 Task: Create a due date automation trigger when advanced on, 2 working days before a card is due add dates not starting tomorrow at 11:00 AM.
Action: Mouse moved to (1248, 96)
Screenshot: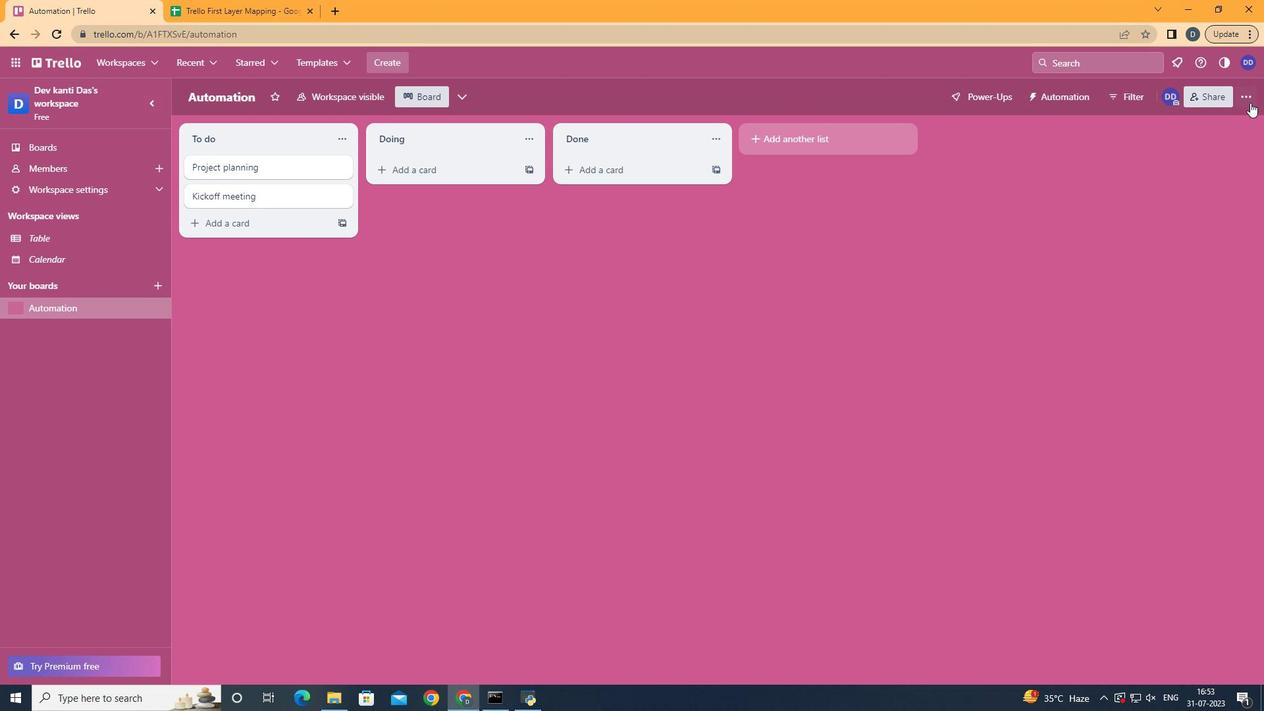 
Action: Mouse pressed left at (1248, 96)
Screenshot: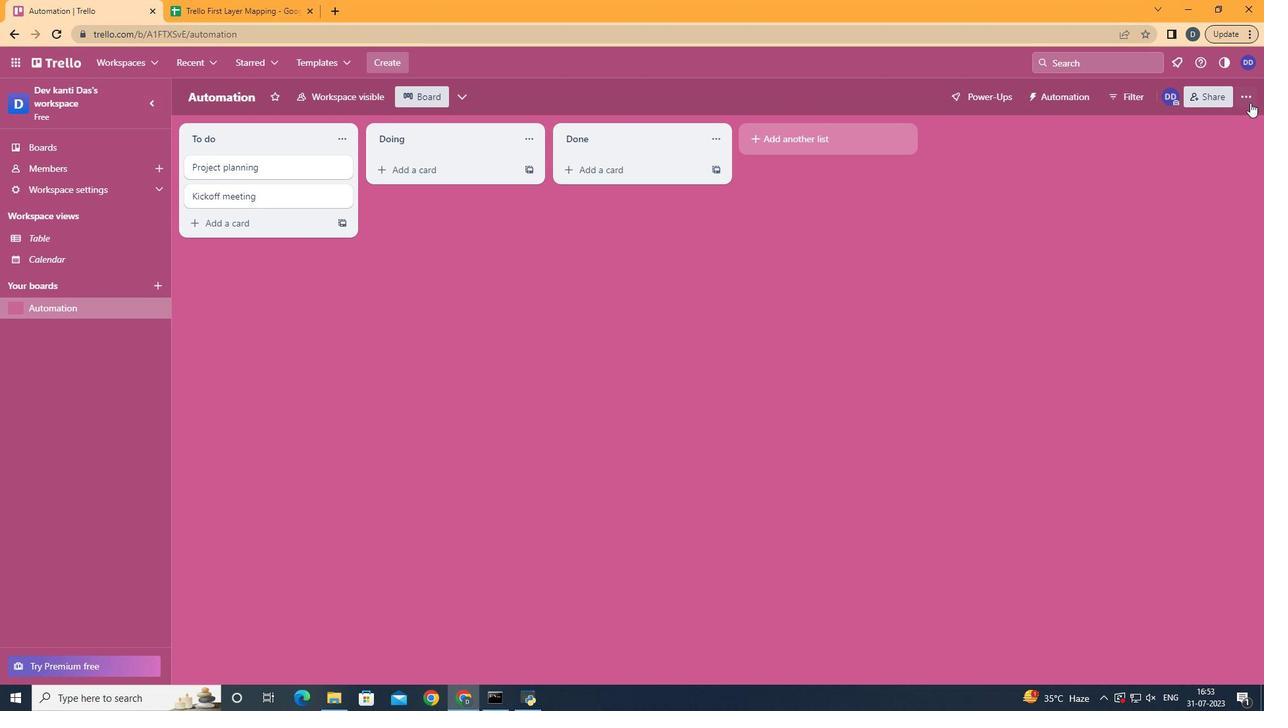 
Action: Mouse moved to (1181, 275)
Screenshot: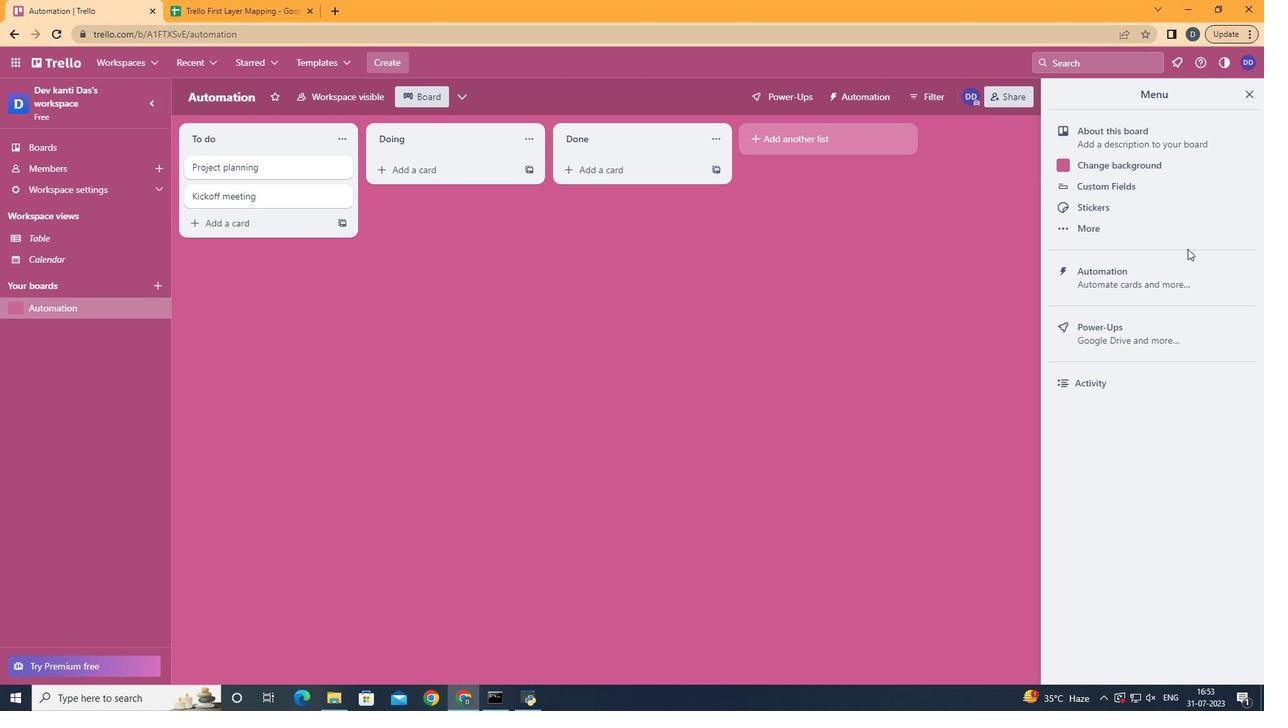 
Action: Mouse pressed left at (1181, 275)
Screenshot: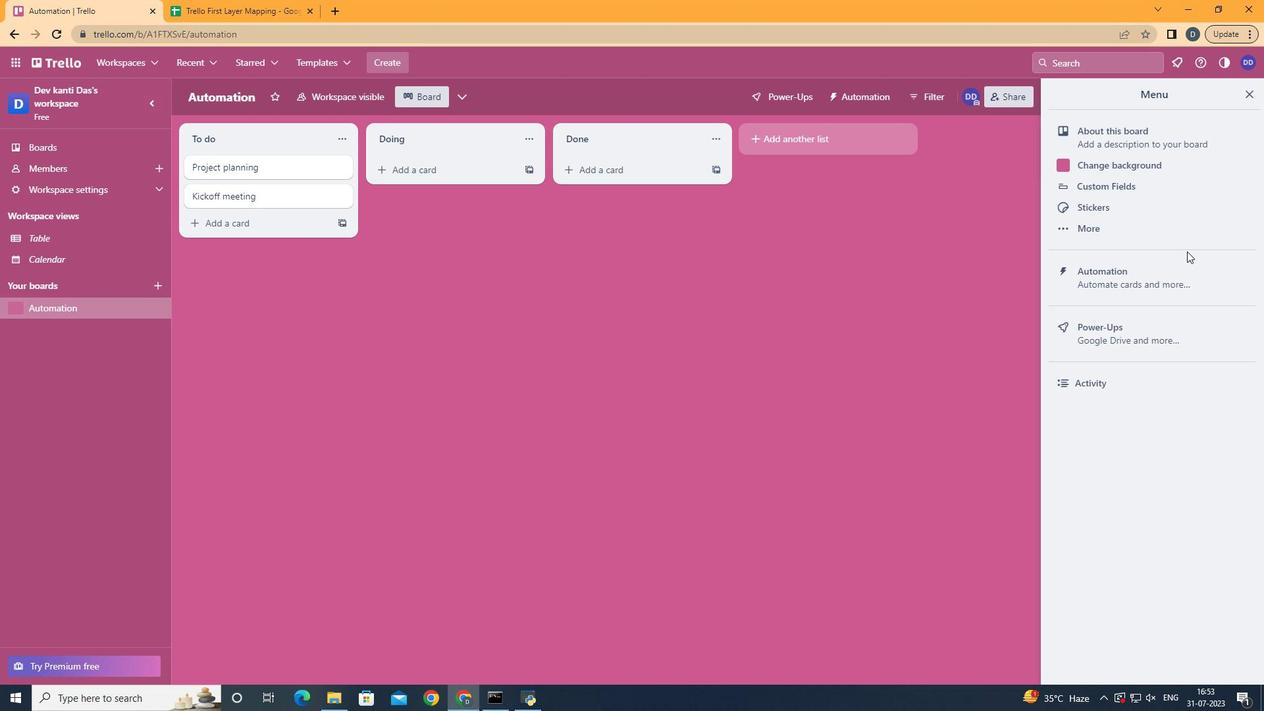 
Action: Mouse moved to (225, 258)
Screenshot: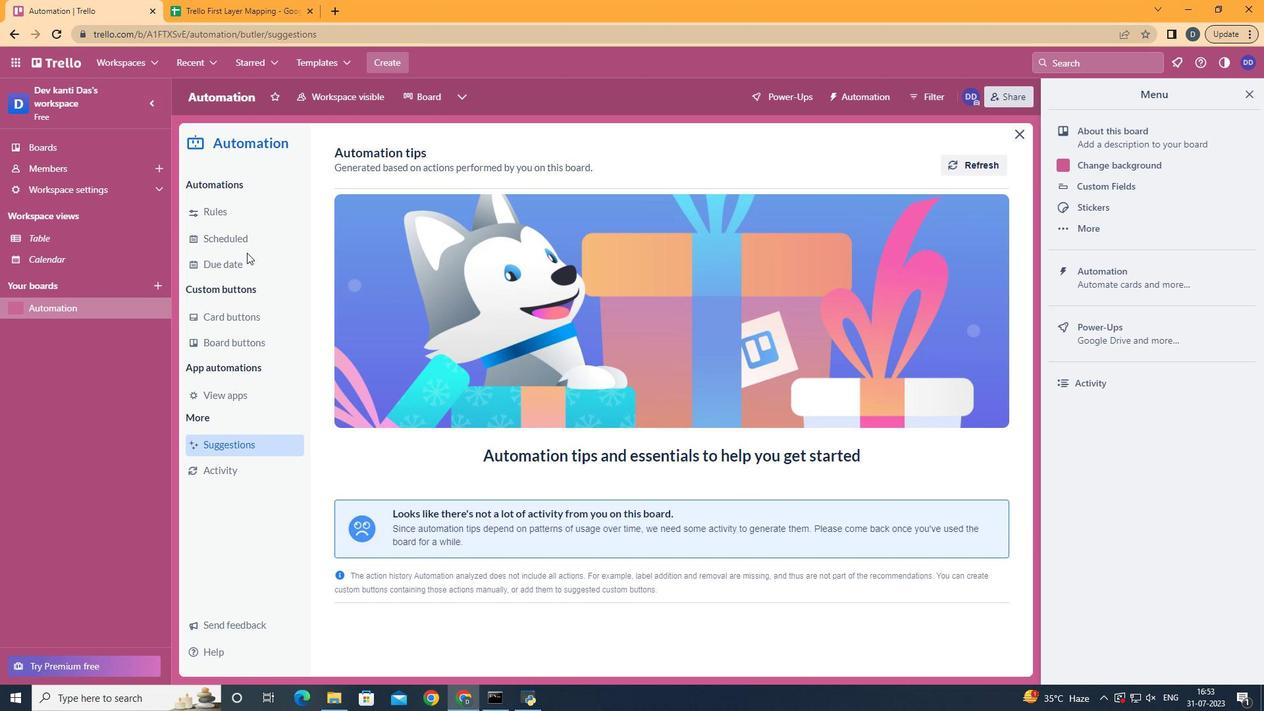 
Action: Mouse pressed left at (225, 258)
Screenshot: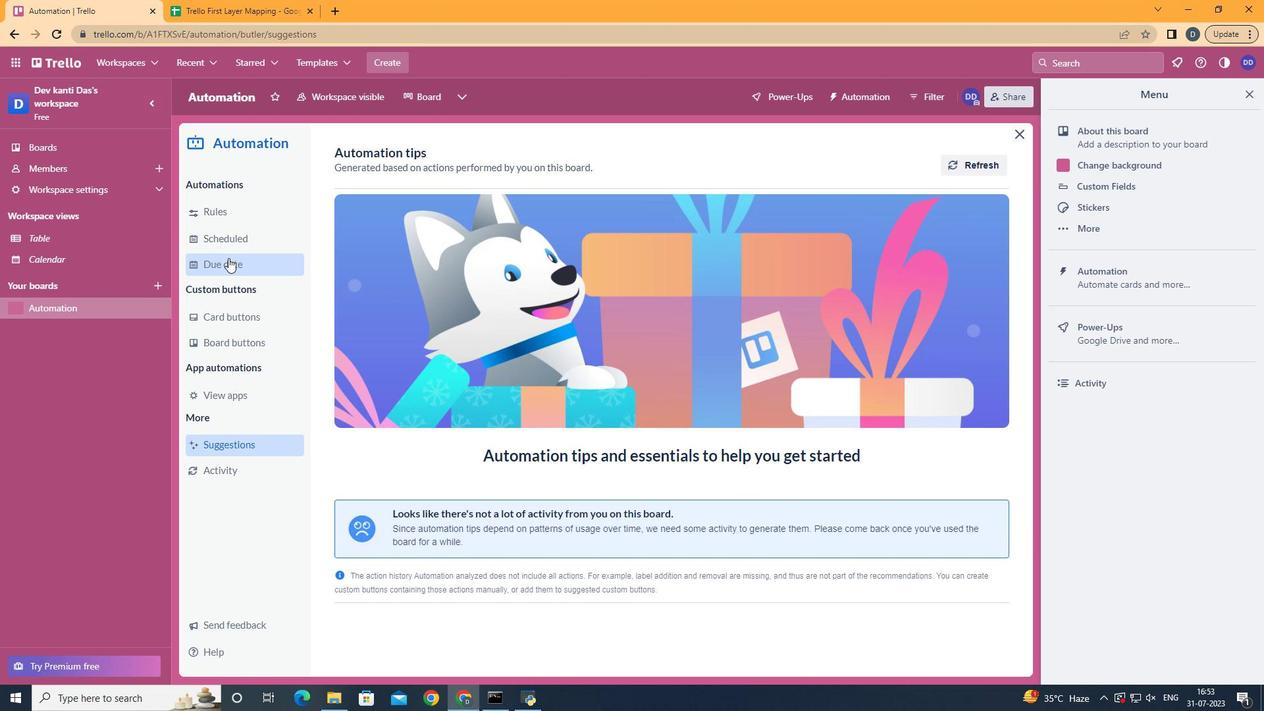
Action: Mouse moved to (935, 149)
Screenshot: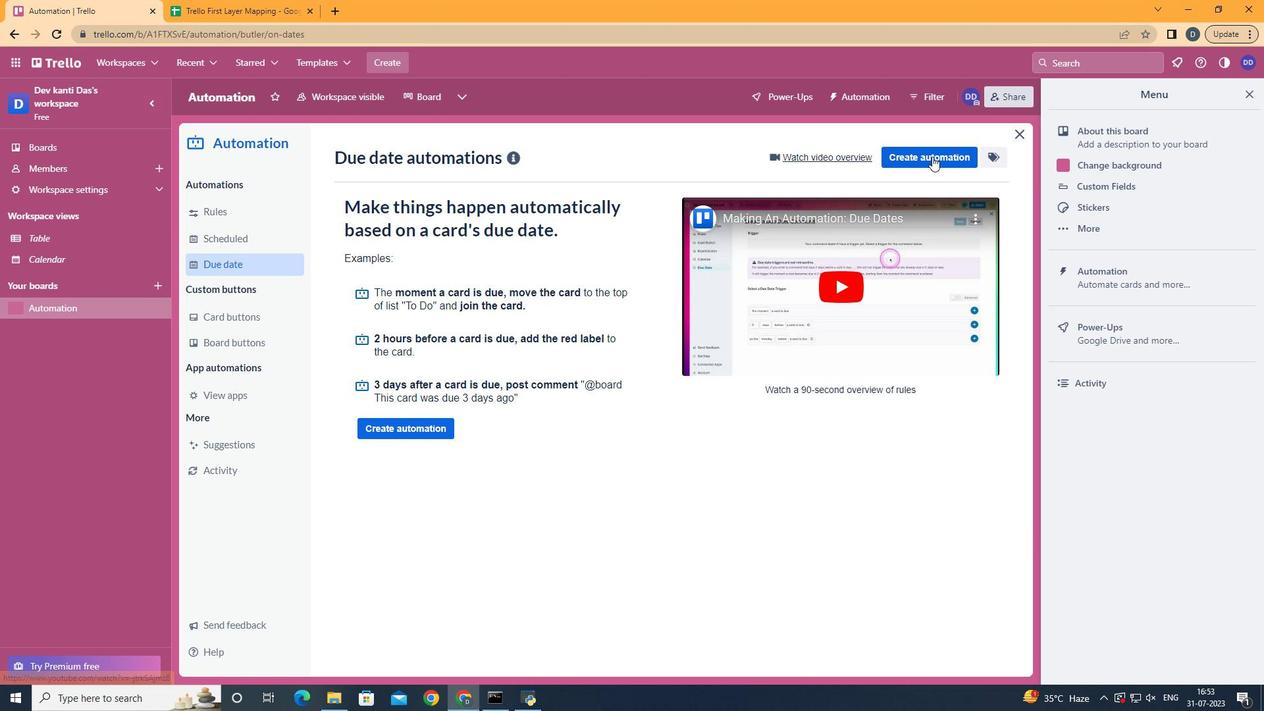 
Action: Mouse pressed left at (935, 149)
Screenshot: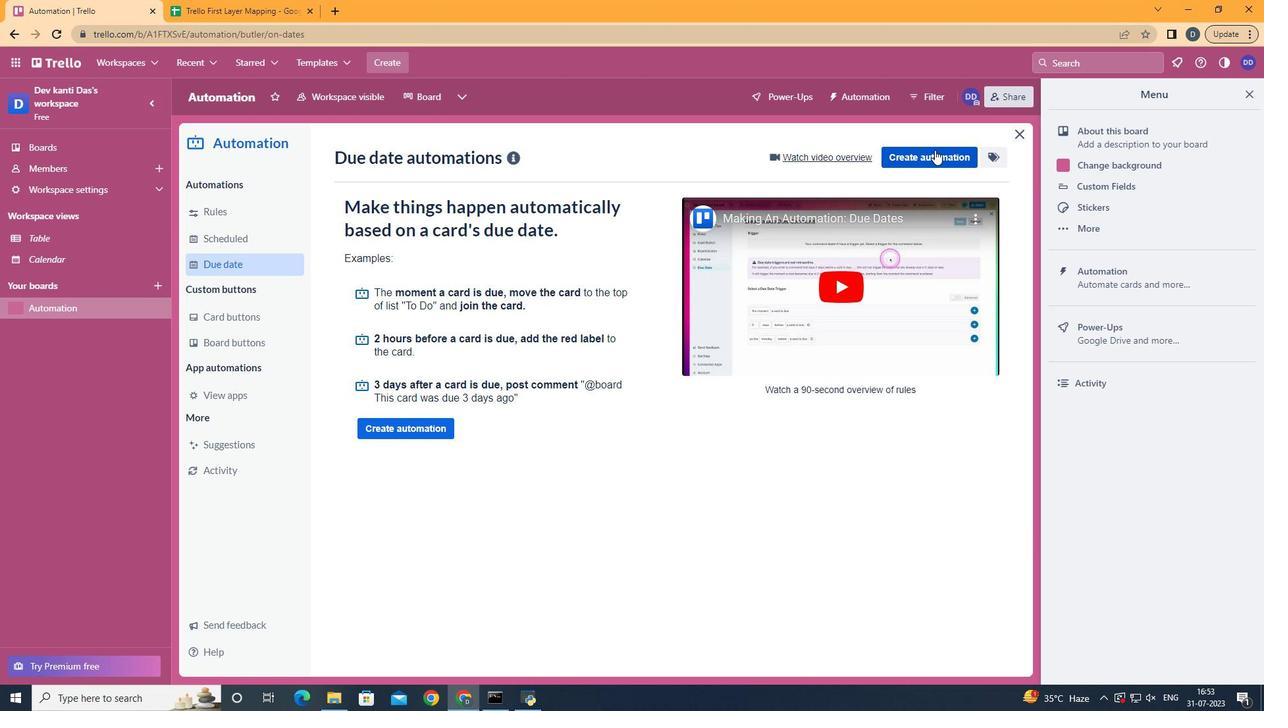
Action: Mouse moved to (665, 287)
Screenshot: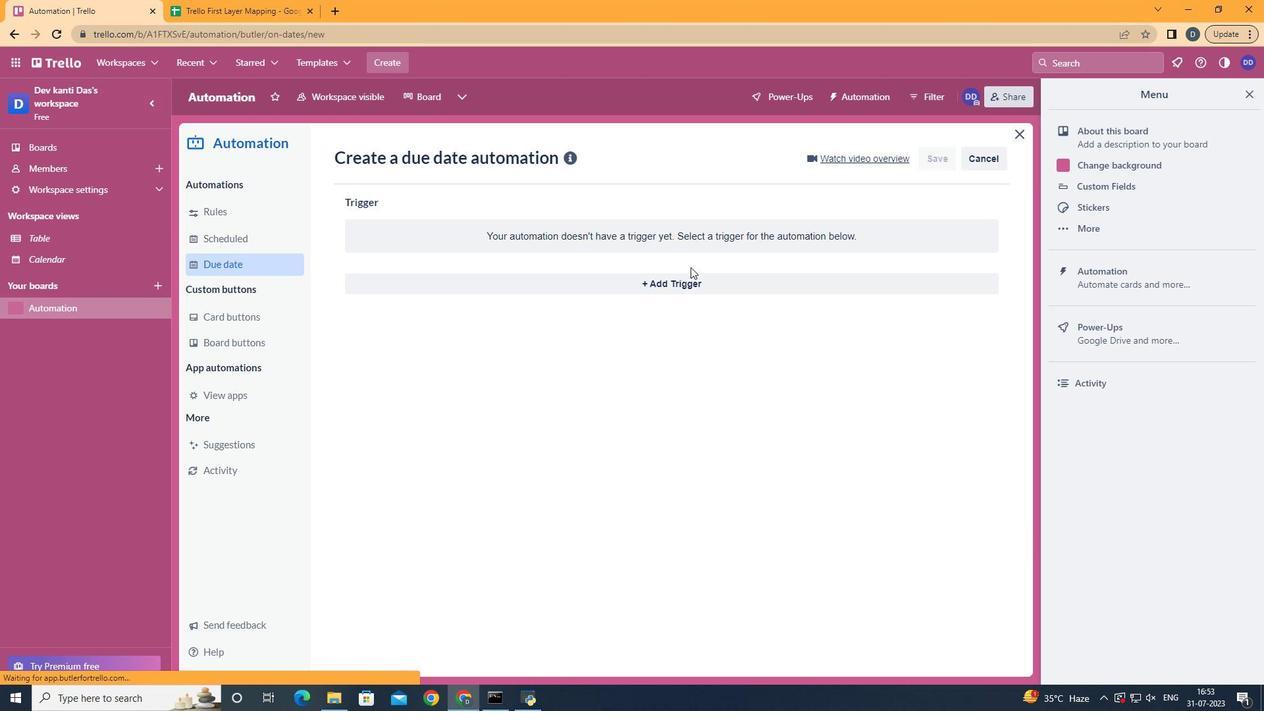 
Action: Mouse pressed left at (665, 287)
Screenshot: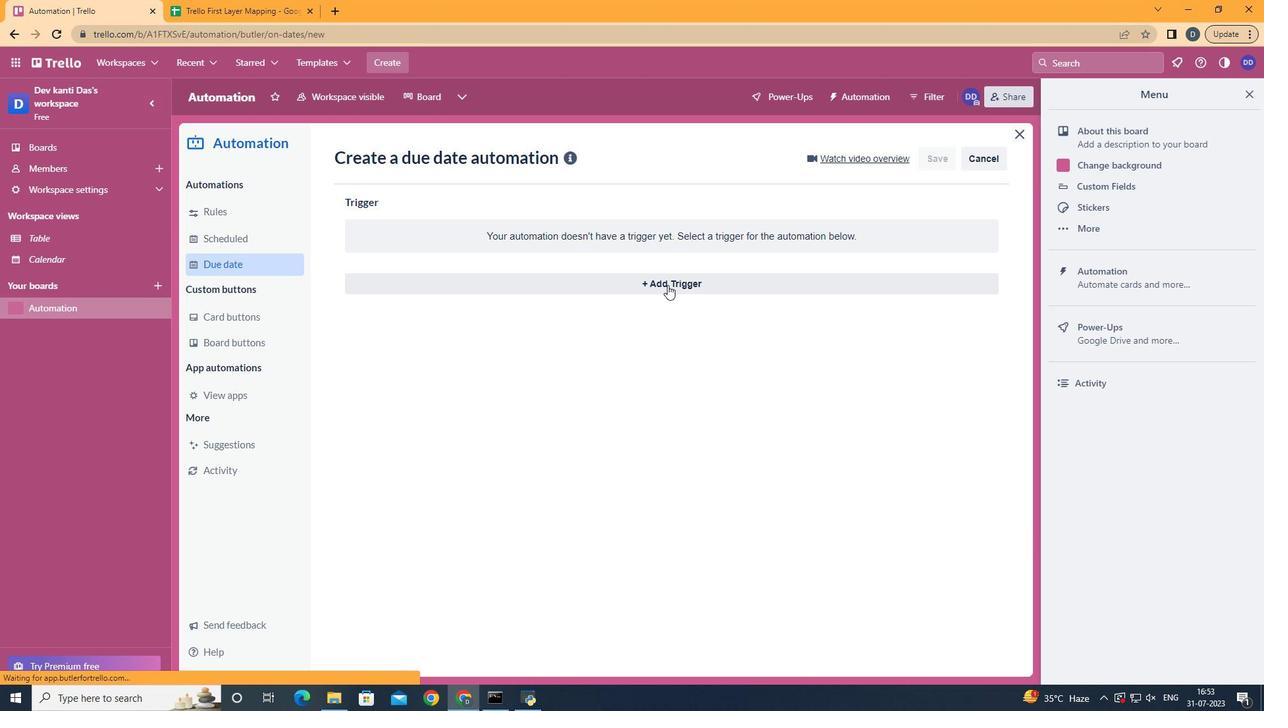 
Action: Mouse moved to (437, 534)
Screenshot: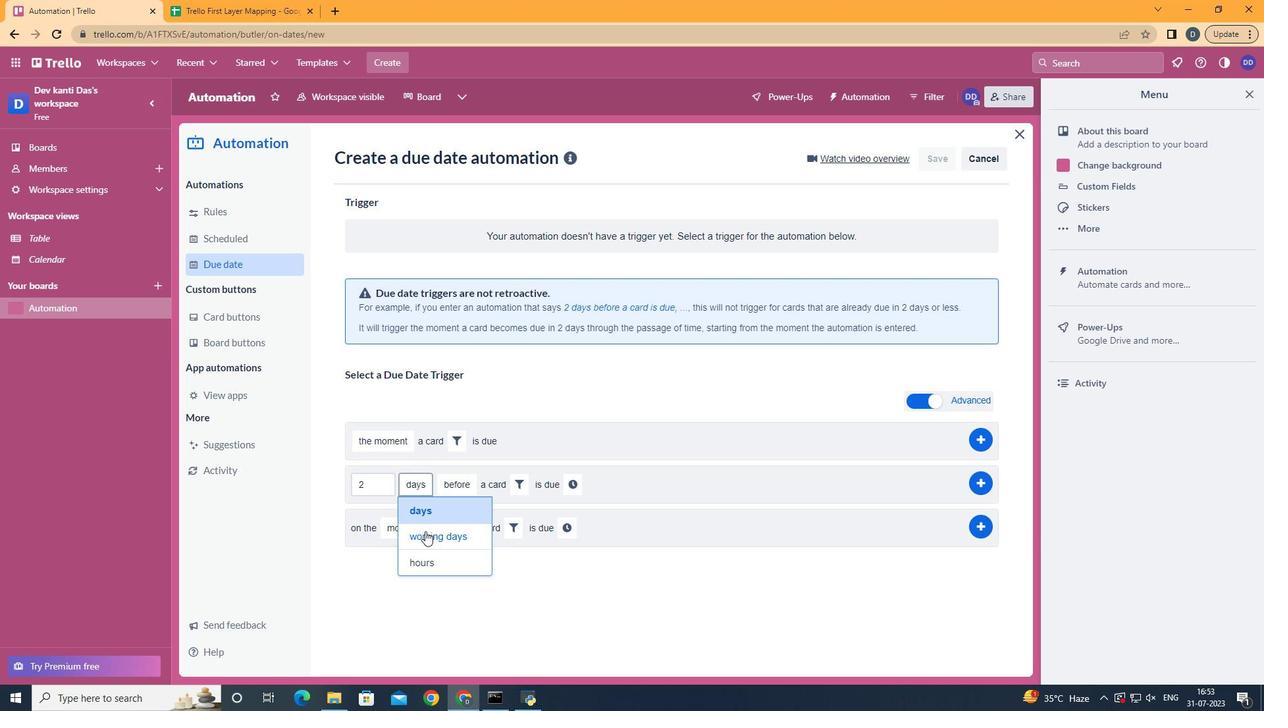 
Action: Mouse pressed left at (425, 534)
Screenshot: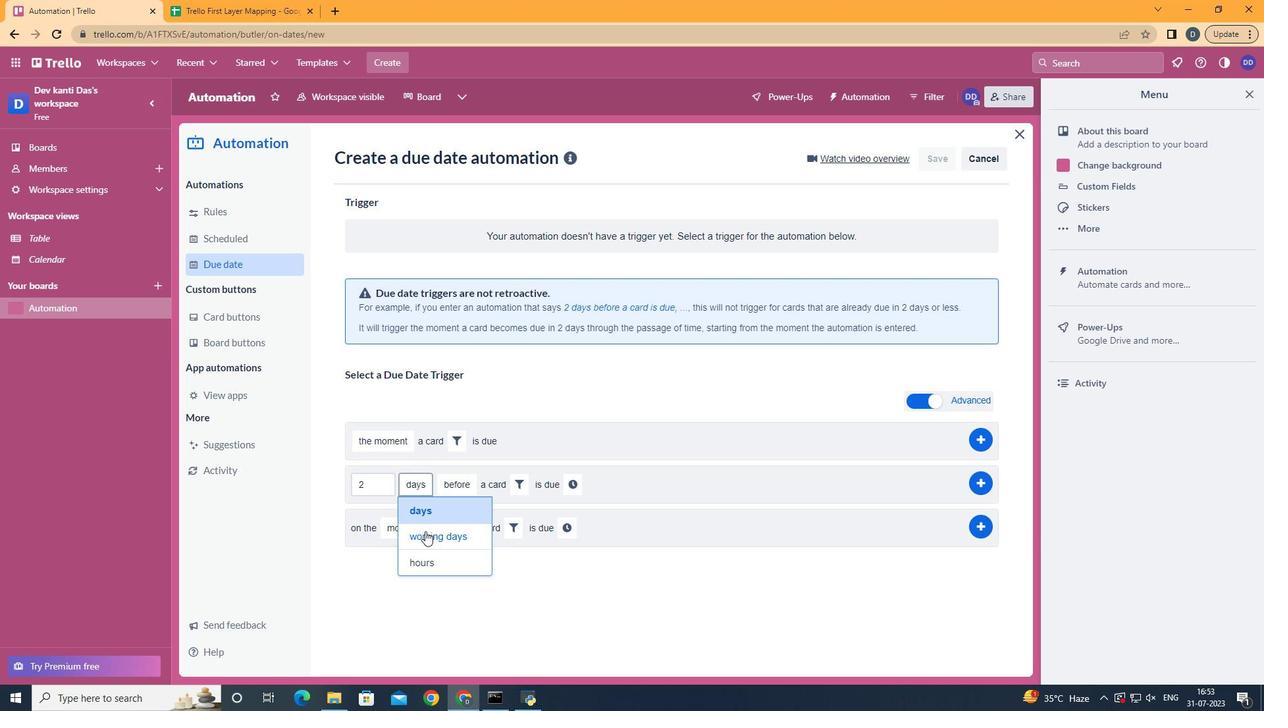 
Action: Mouse moved to (545, 490)
Screenshot: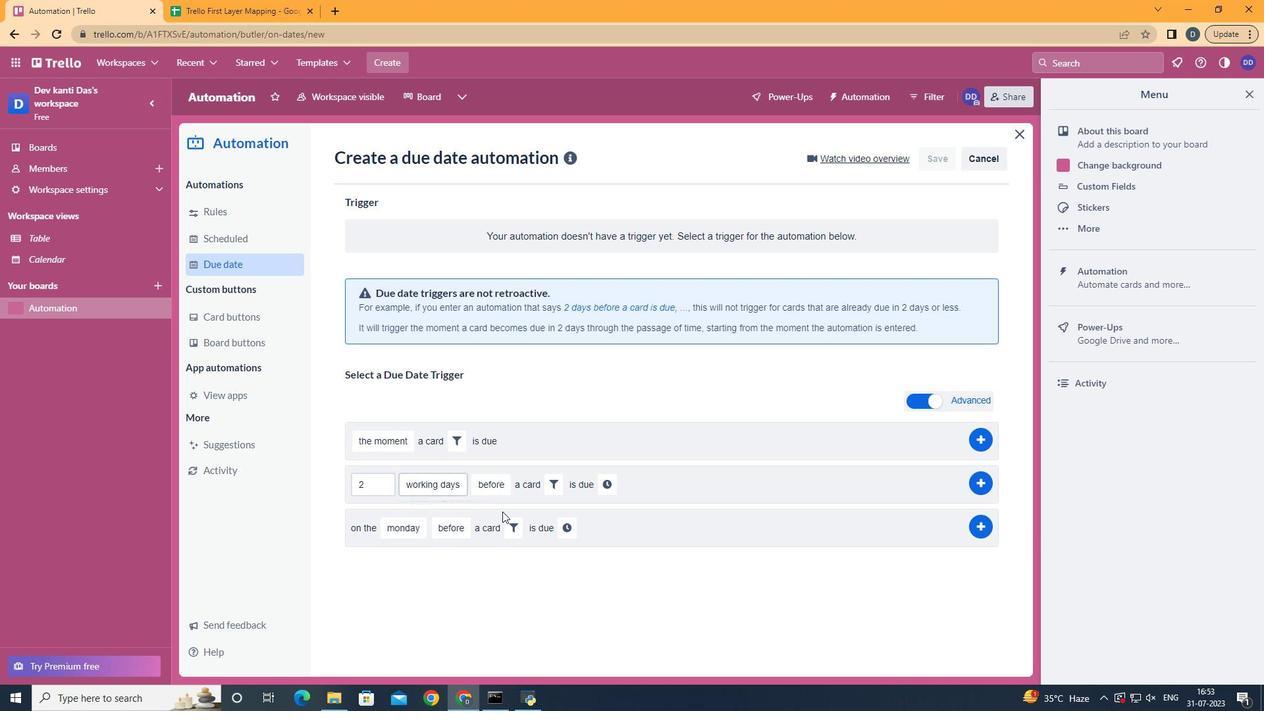 
Action: Mouse pressed left at (545, 490)
Screenshot: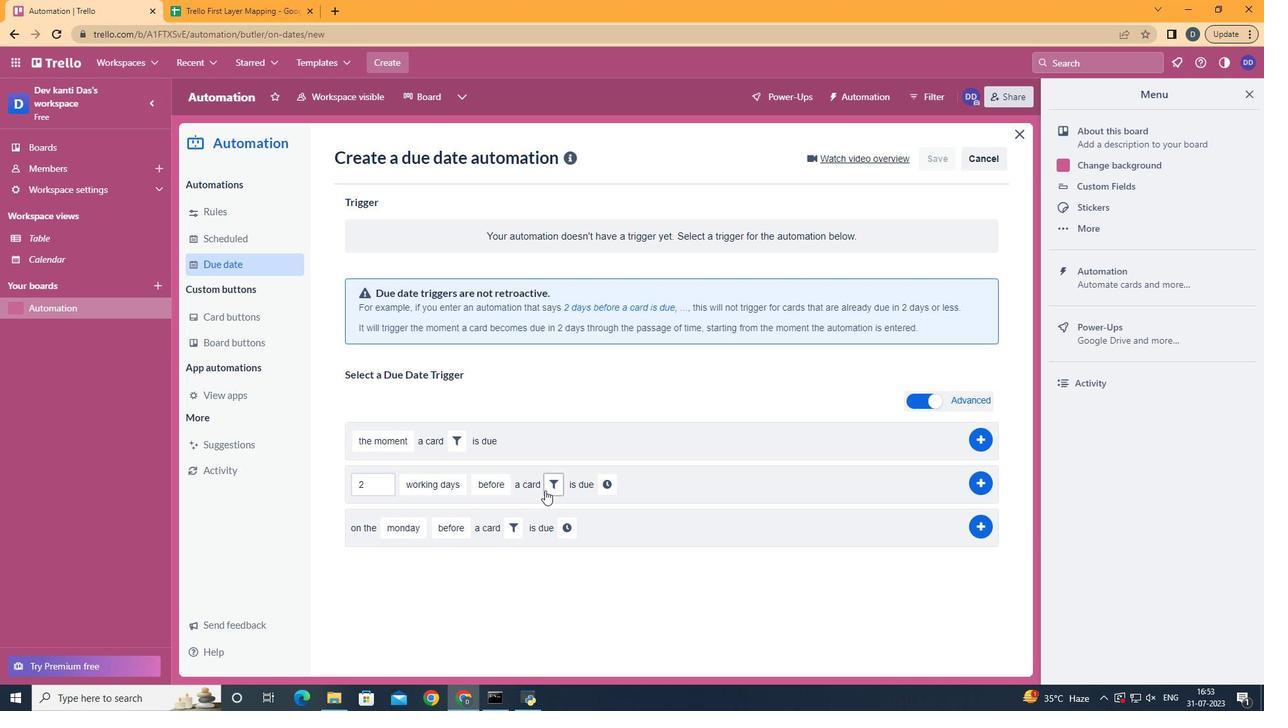 
Action: Mouse moved to (628, 538)
Screenshot: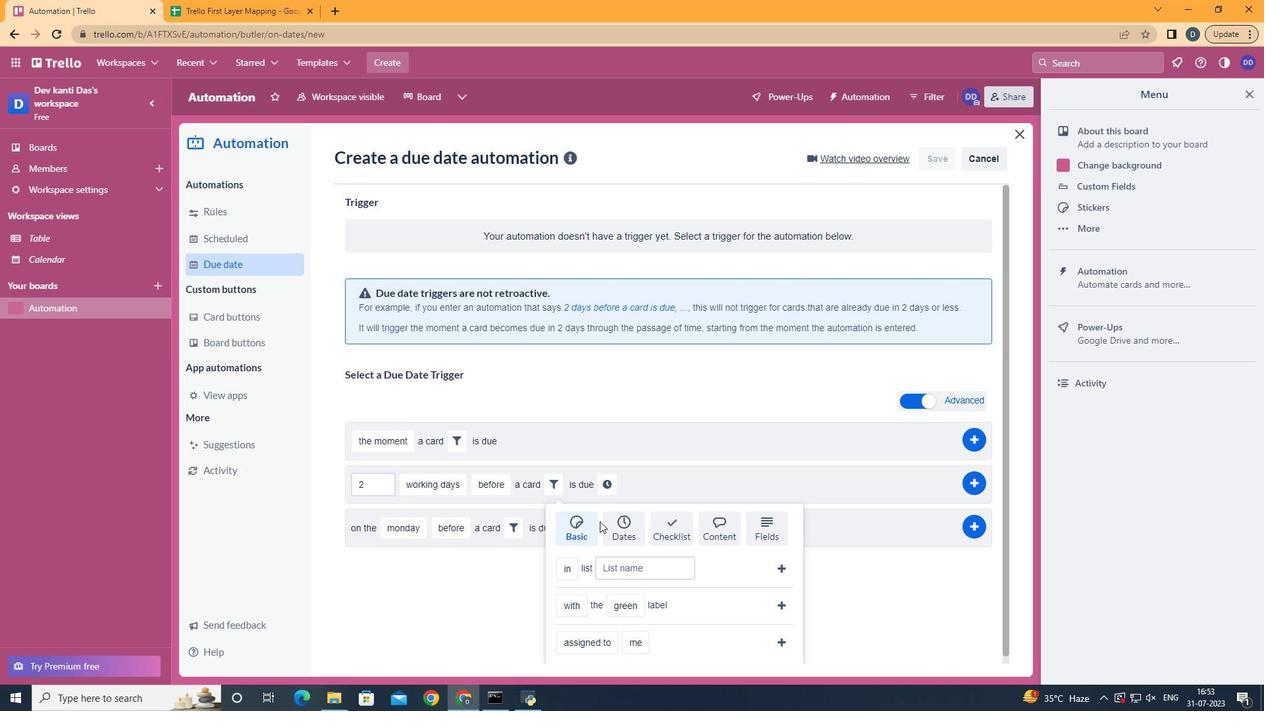 
Action: Mouse pressed left at (628, 538)
Screenshot: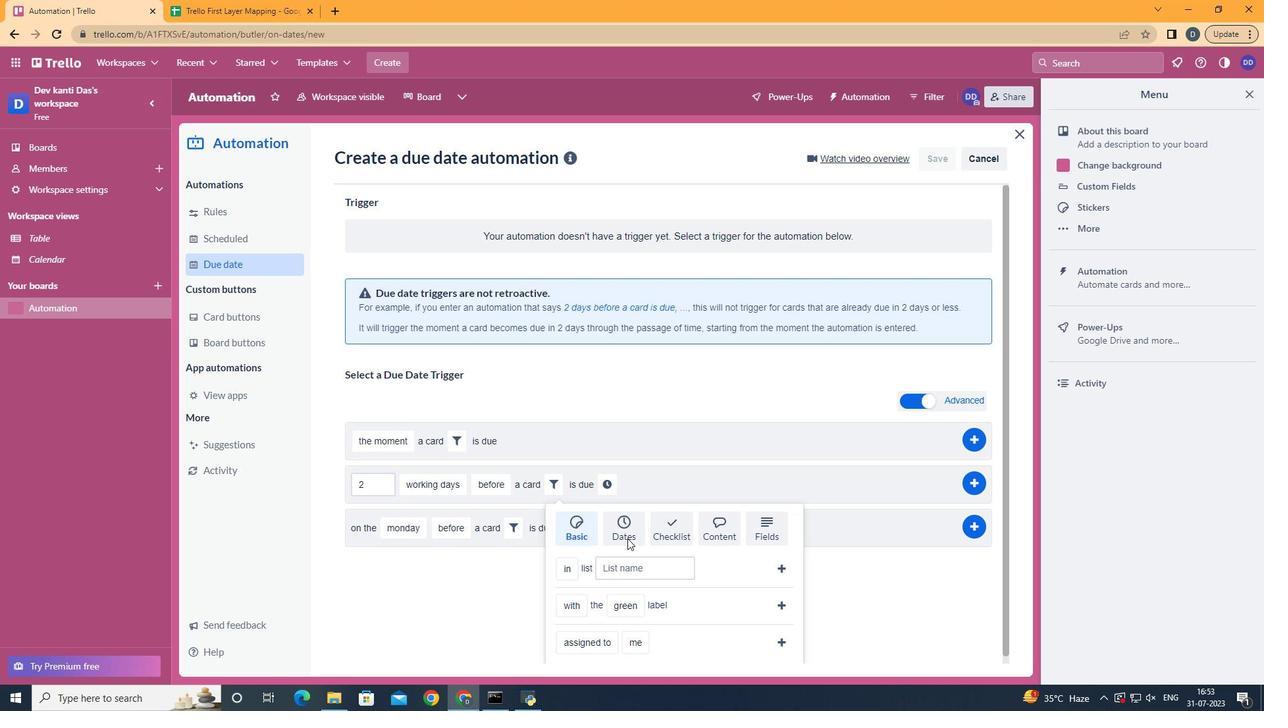 
Action: Mouse scrolled (628, 538) with delta (0, 0)
Screenshot: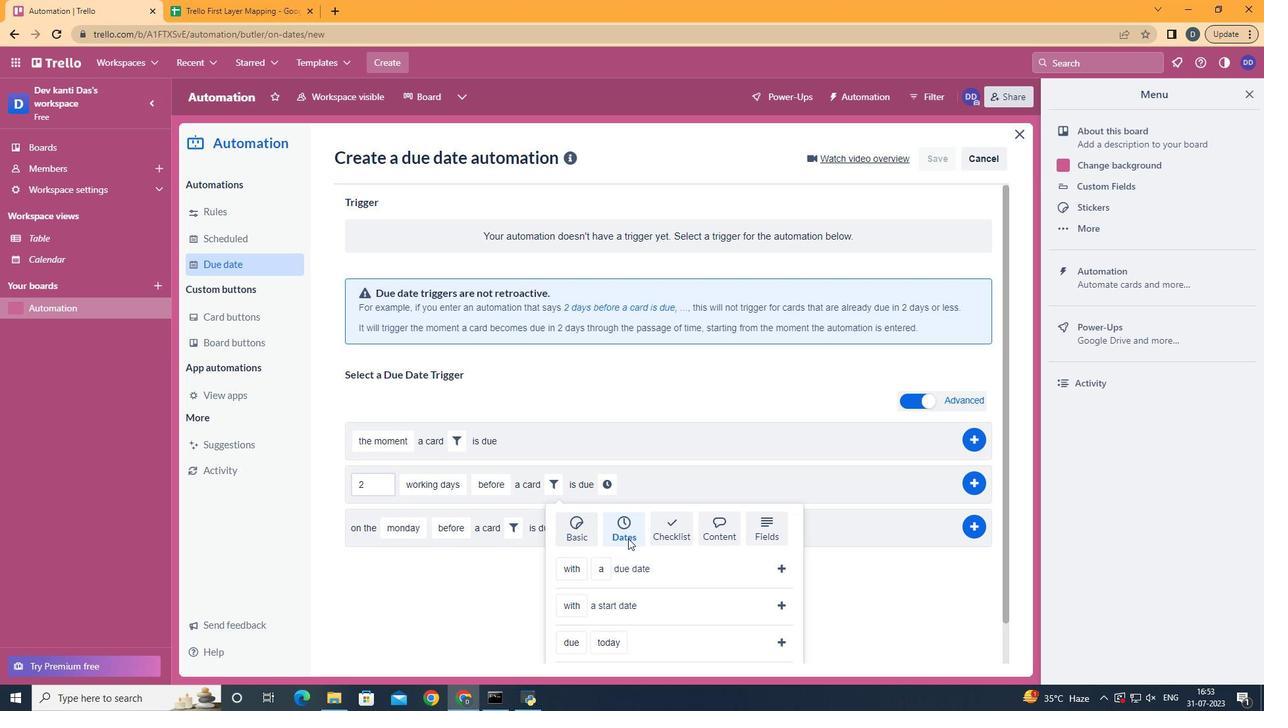 
Action: Mouse scrolled (628, 538) with delta (0, 0)
Screenshot: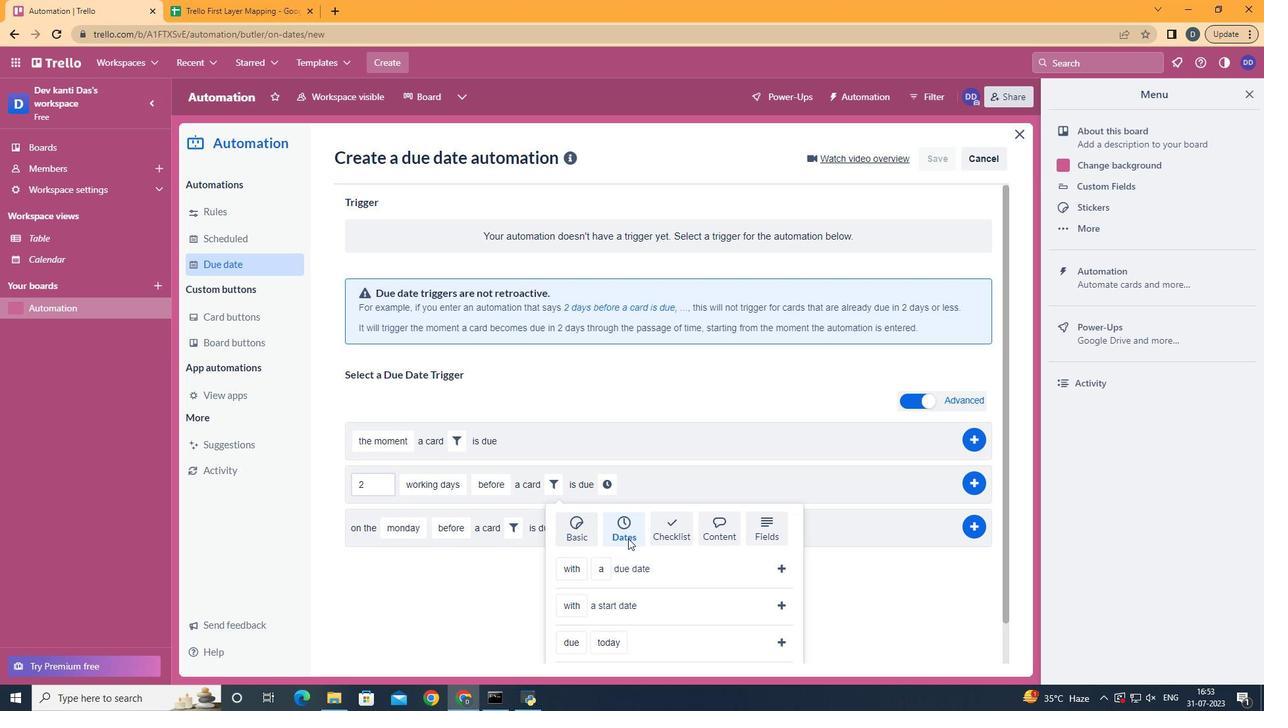 
Action: Mouse scrolled (628, 538) with delta (0, 0)
Screenshot: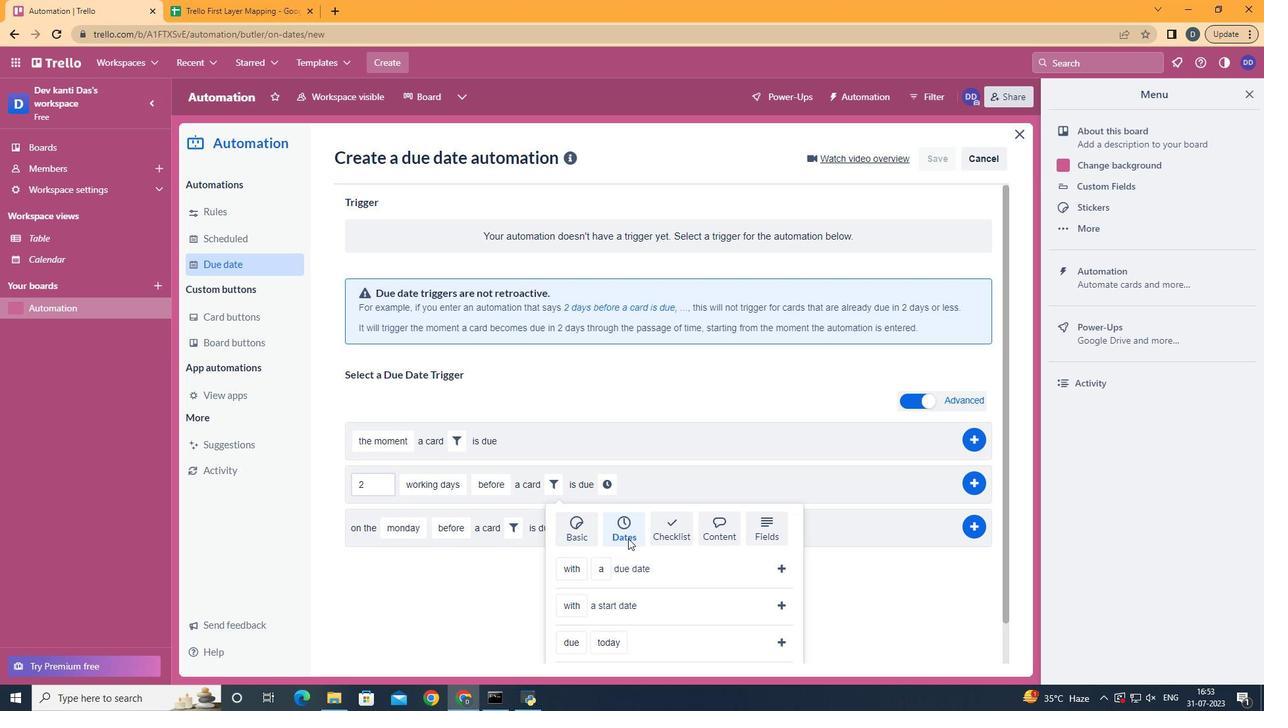 
Action: Mouse scrolled (628, 538) with delta (0, 0)
Screenshot: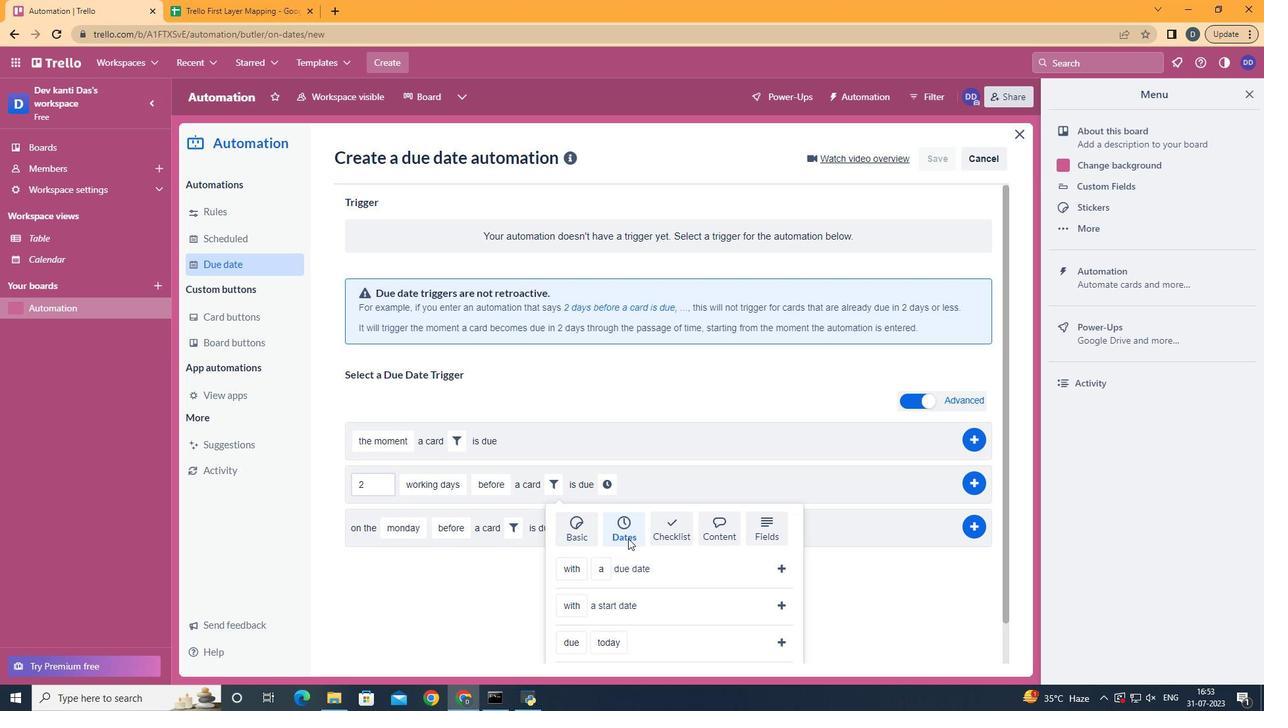 
Action: Mouse scrolled (628, 538) with delta (0, 0)
Screenshot: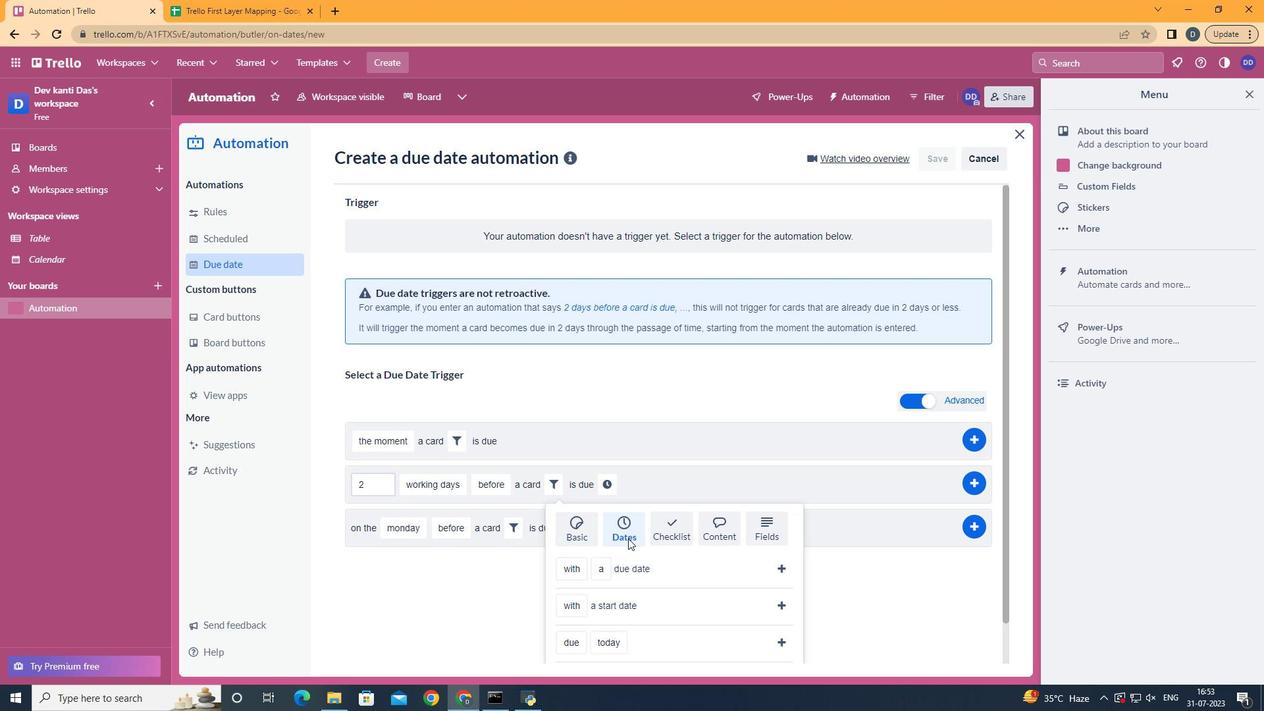 
Action: Mouse moved to (593, 574)
Screenshot: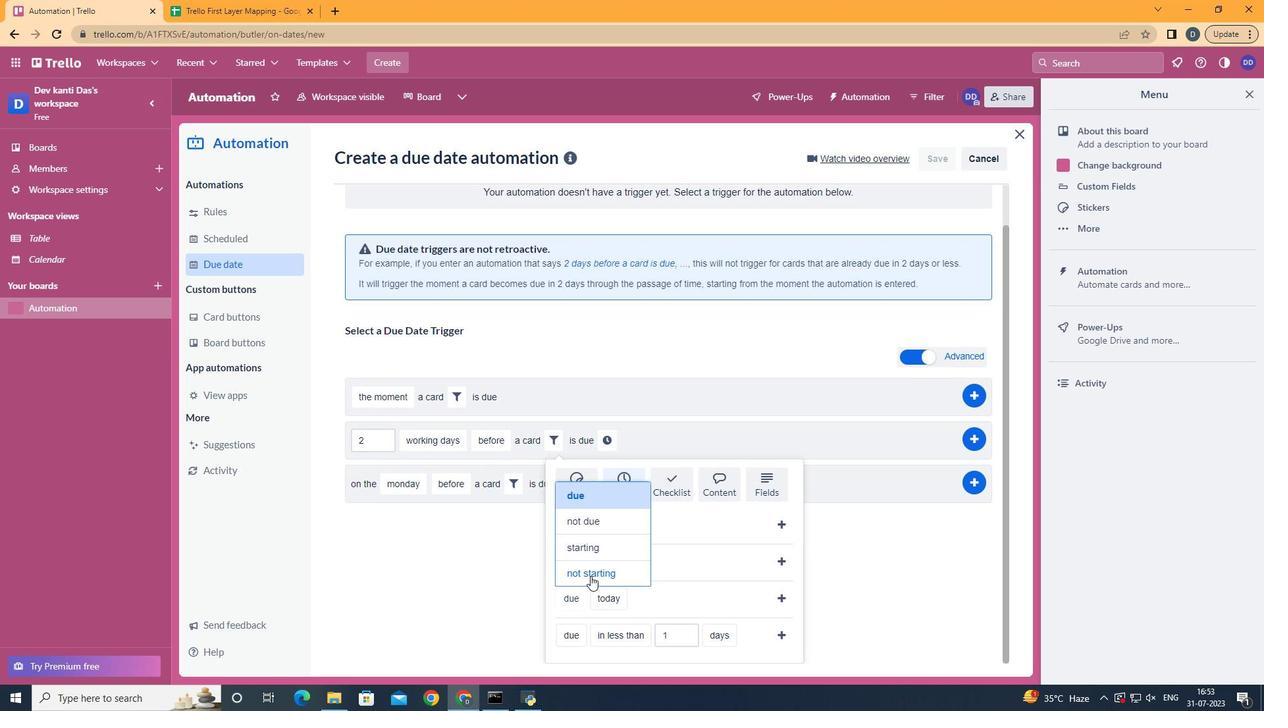 
Action: Mouse pressed left at (593, 574)
Screenshot: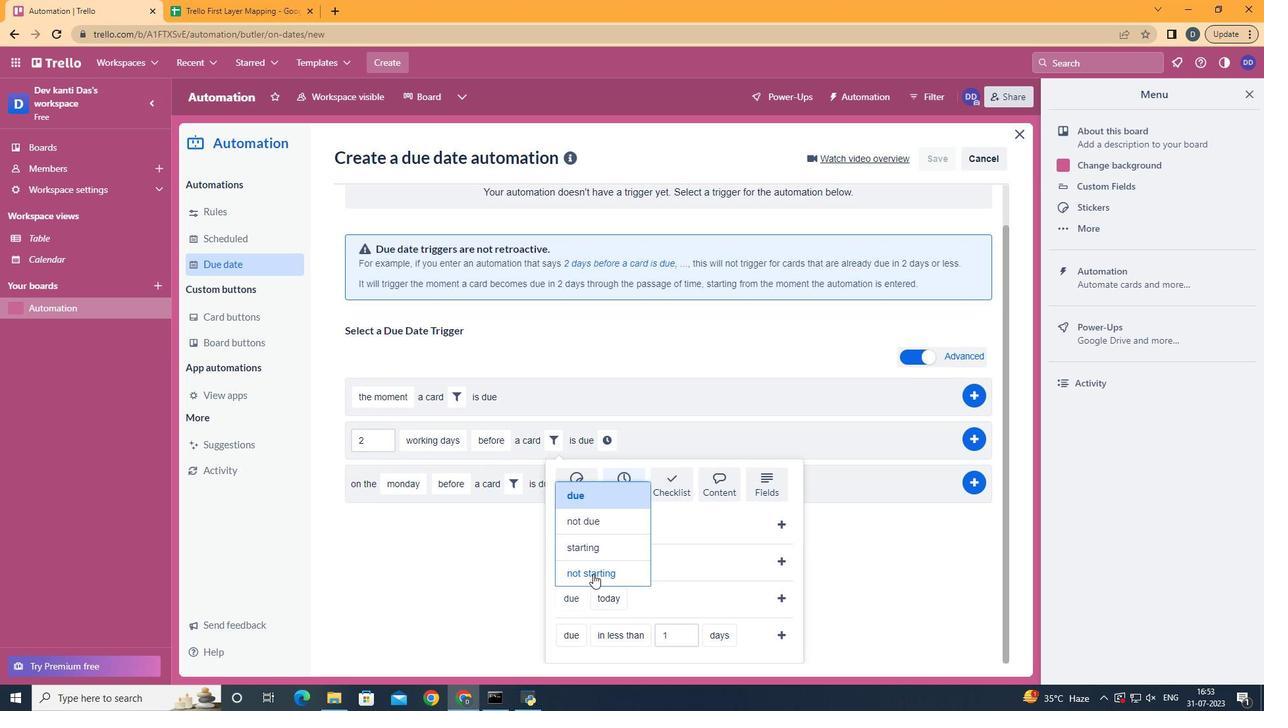 
Action: Mouse moved to (664, 468)
Screenshot: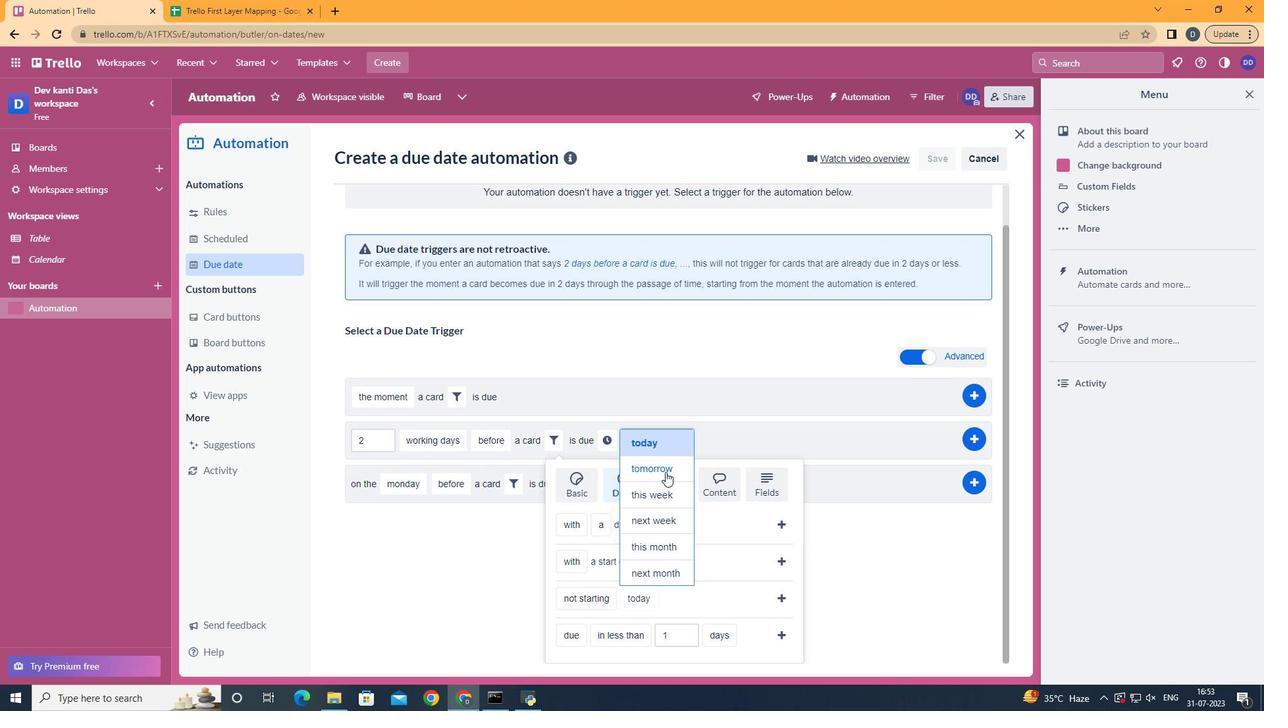 
Action: Mouse pressed left at (664, 468)
Screenshot: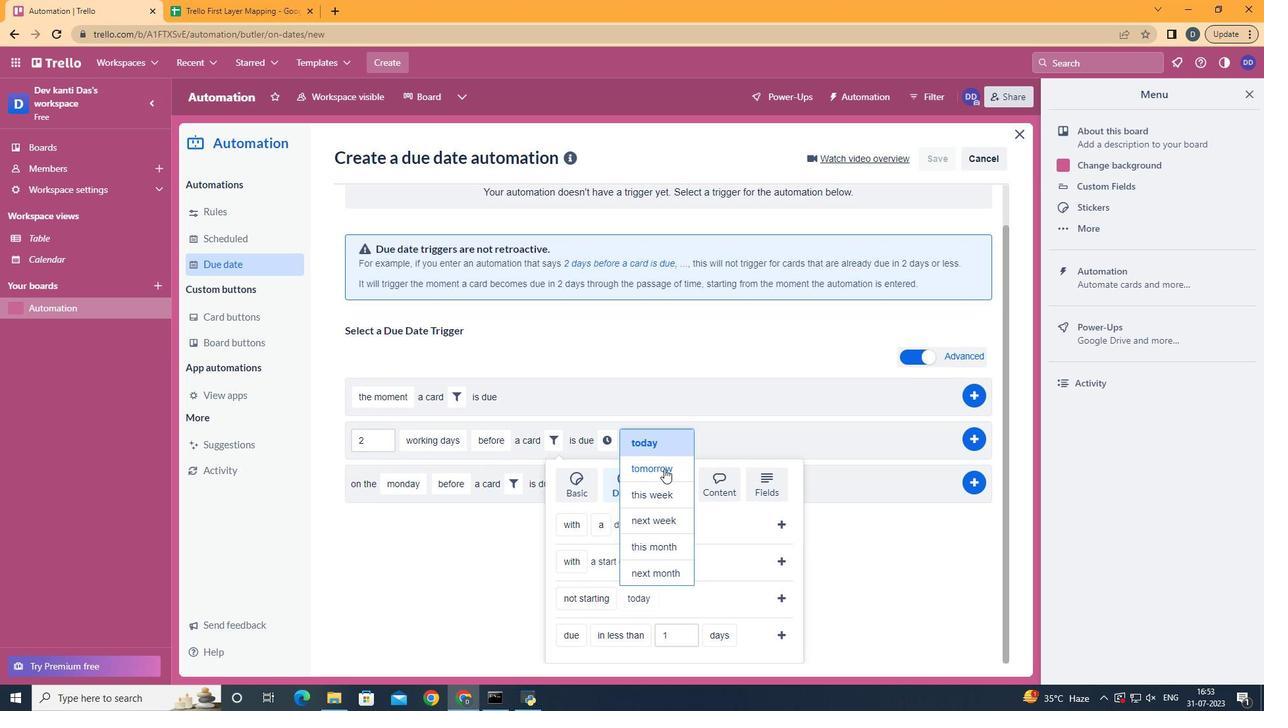 
Action: Mouse moved to (781, 592)
Screenshot: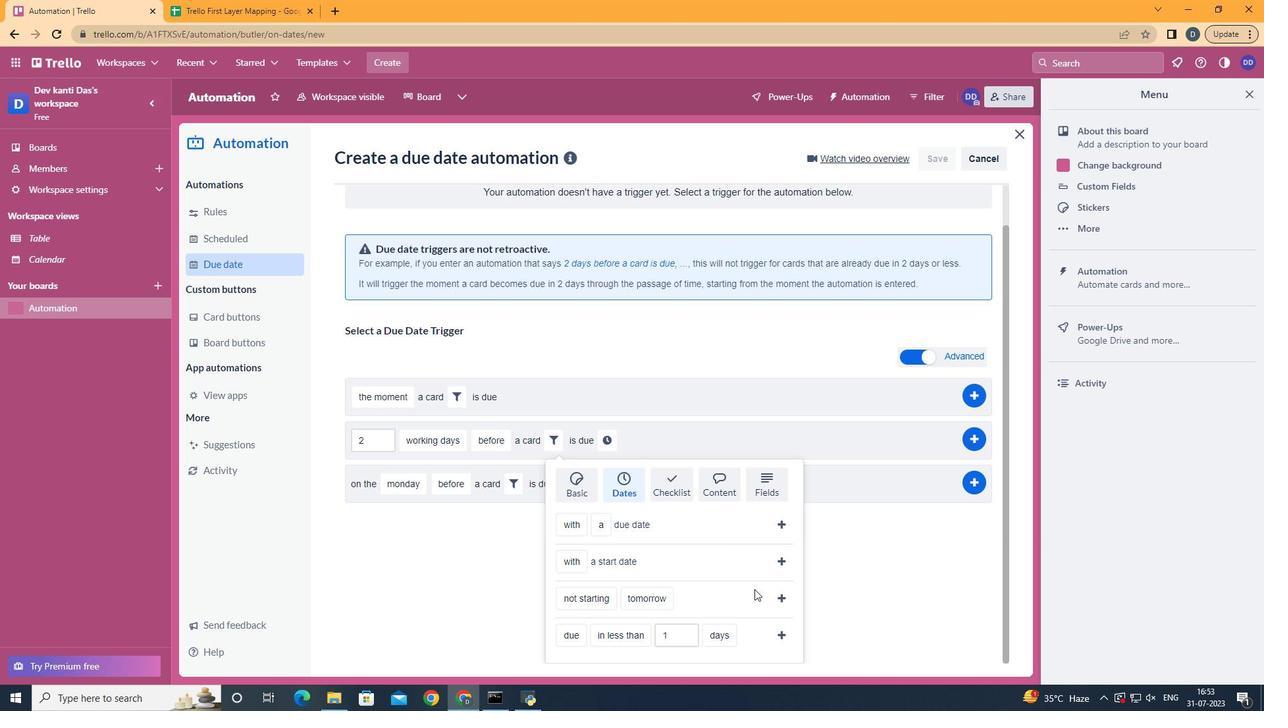 
Action: Mouse pressed left at (781, 592)
Screenshot: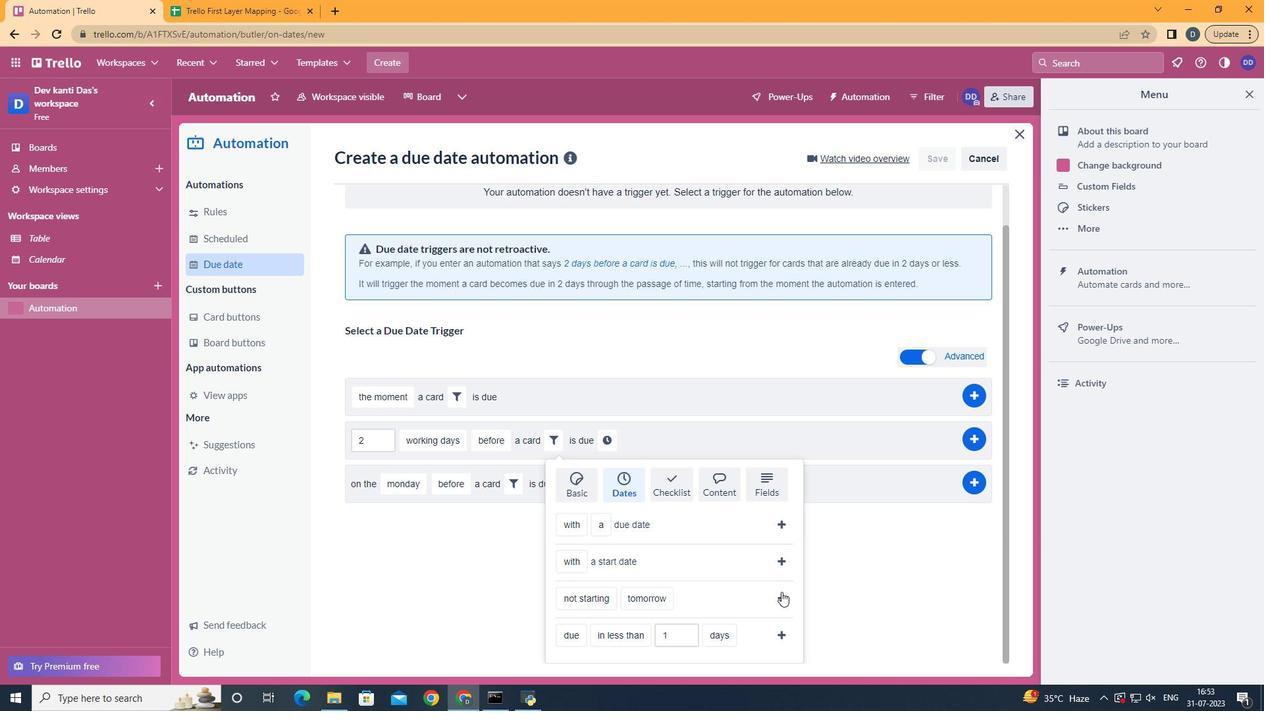 
Action: Mouse moved to (732, 486)
Screenshot: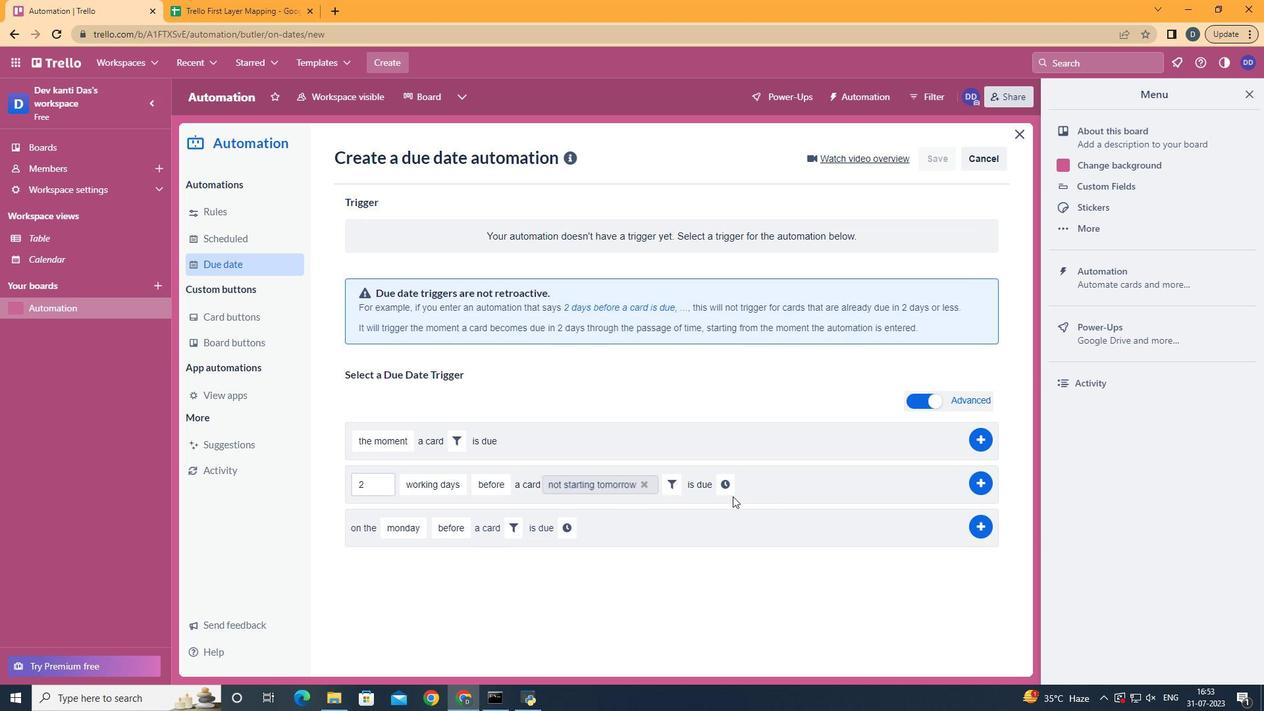 
Action: Mouse pressed left at (732, 486)
Screenshot: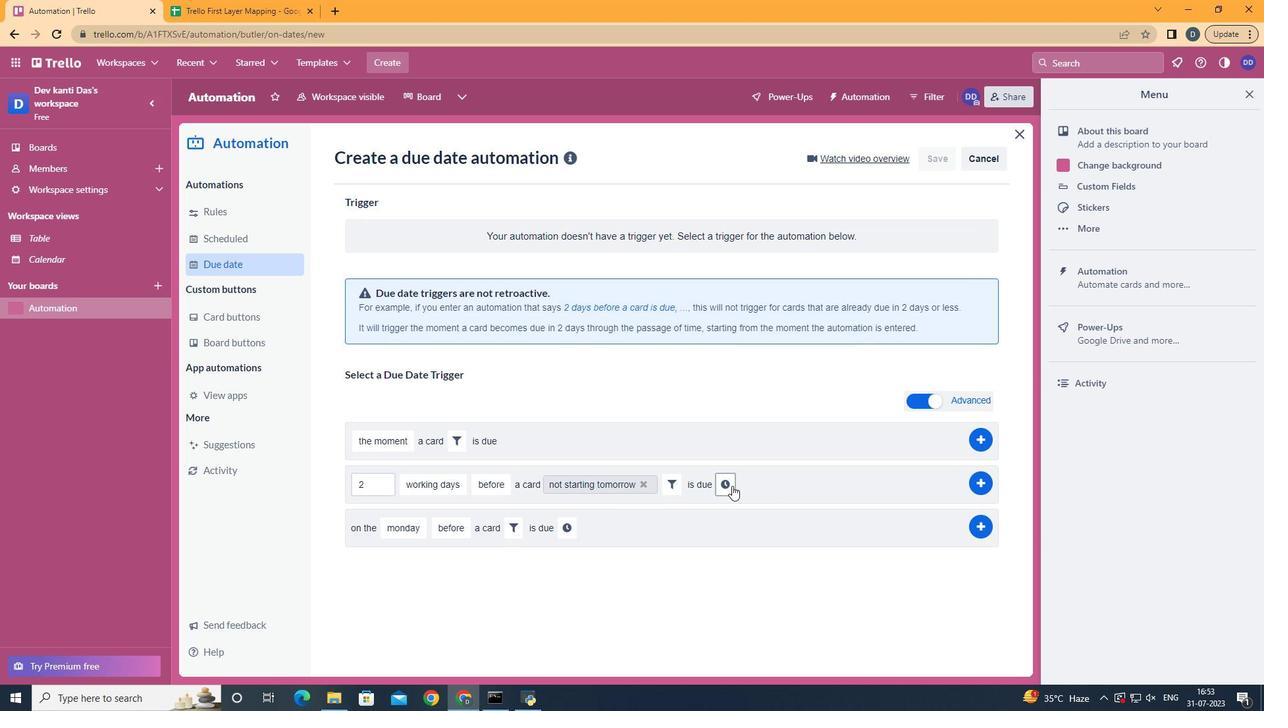
Action: Mouse moved to (754, 484)
Screenshot: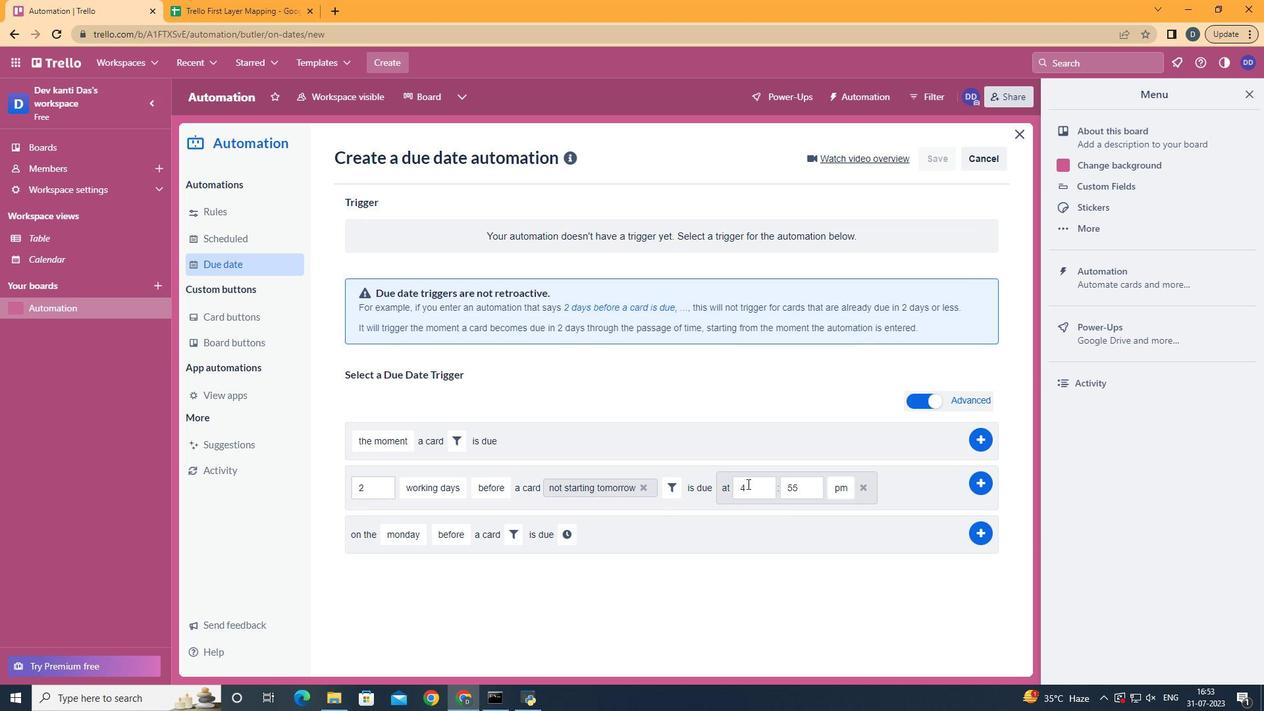 
Action: Mouse pressed left at (754, 484)
Screenshot: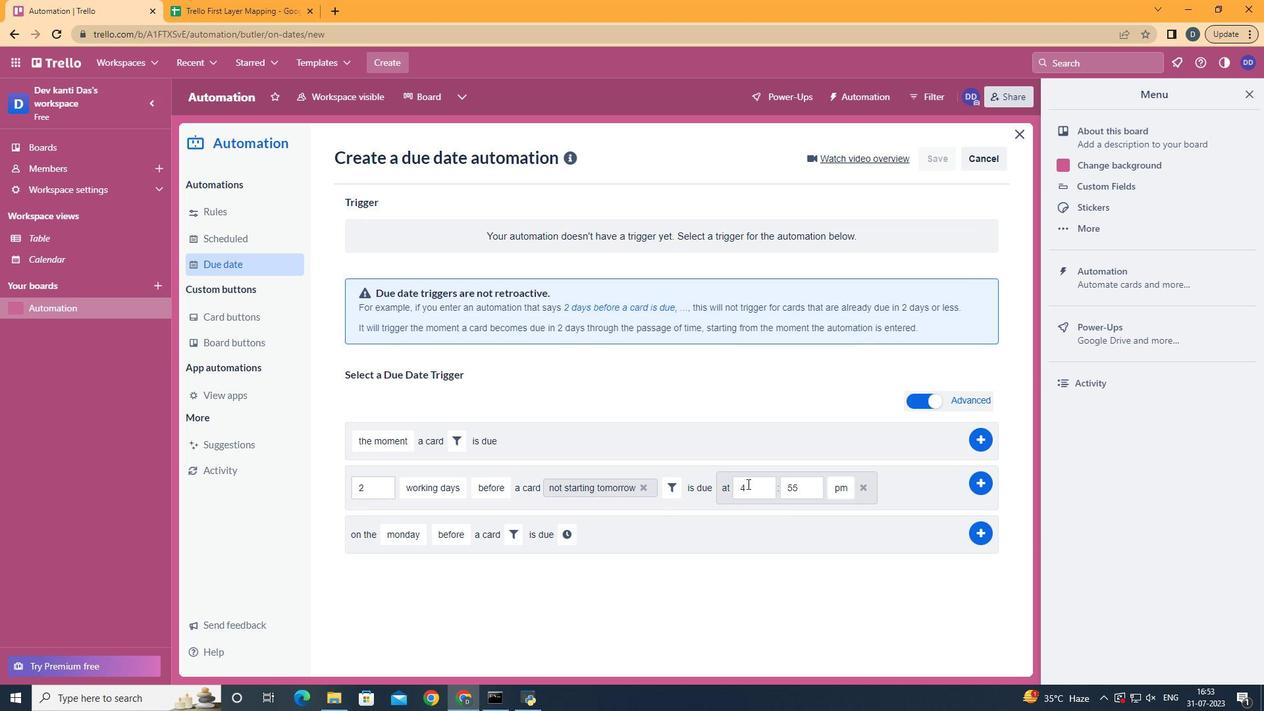 
Action: Key pressed <Key.backspace>11
Screenshot: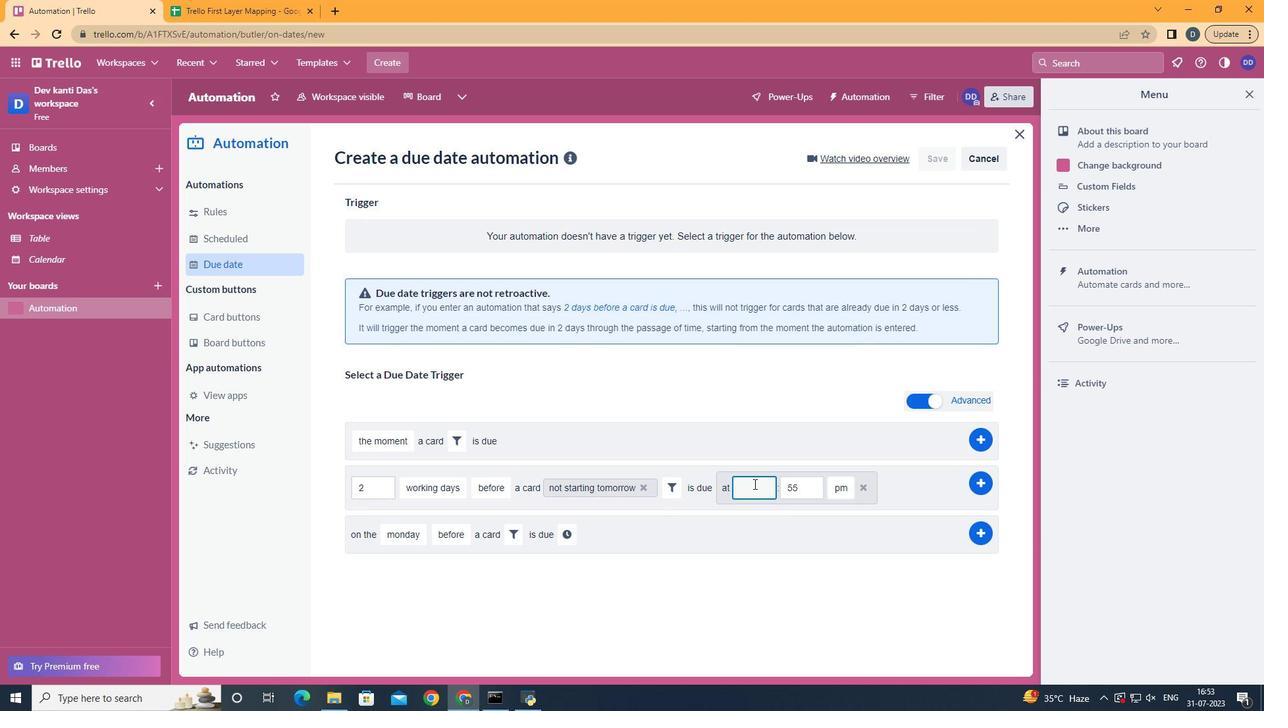 
Action: Mouse moved to (812, 489)
Screenshot: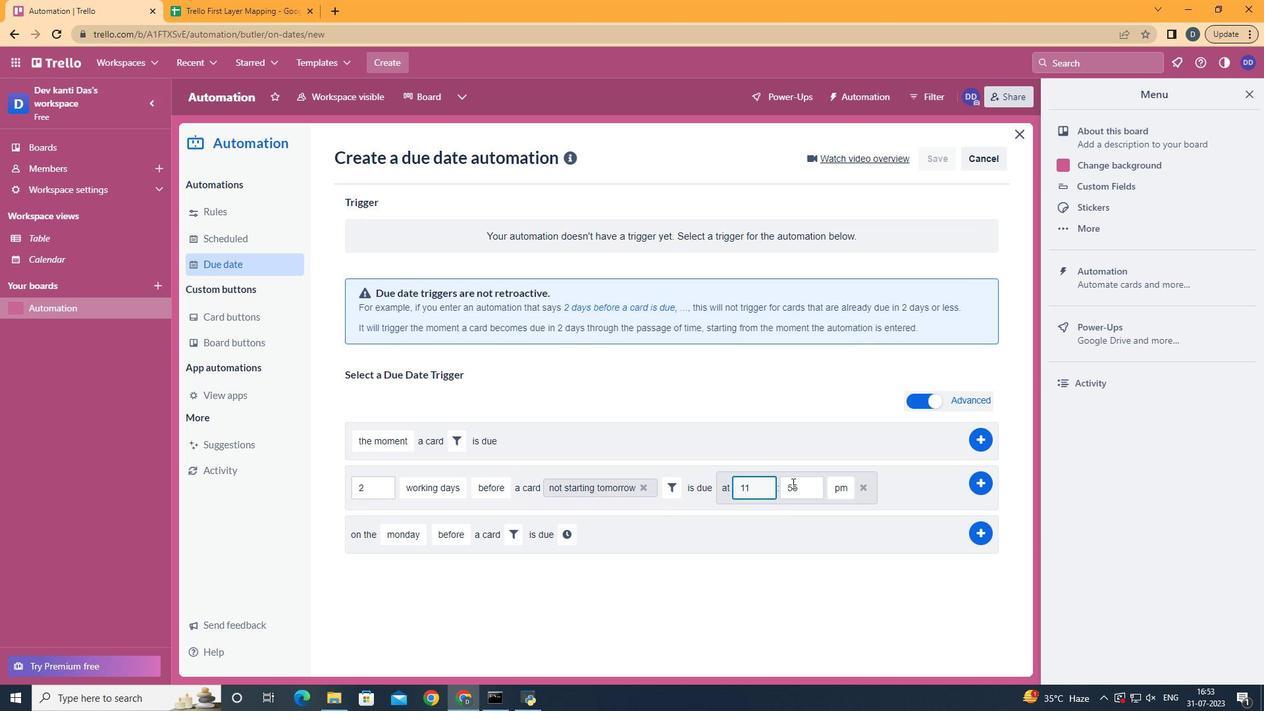 
Action: Mouse pressed left at (812, 489)
Screenshot: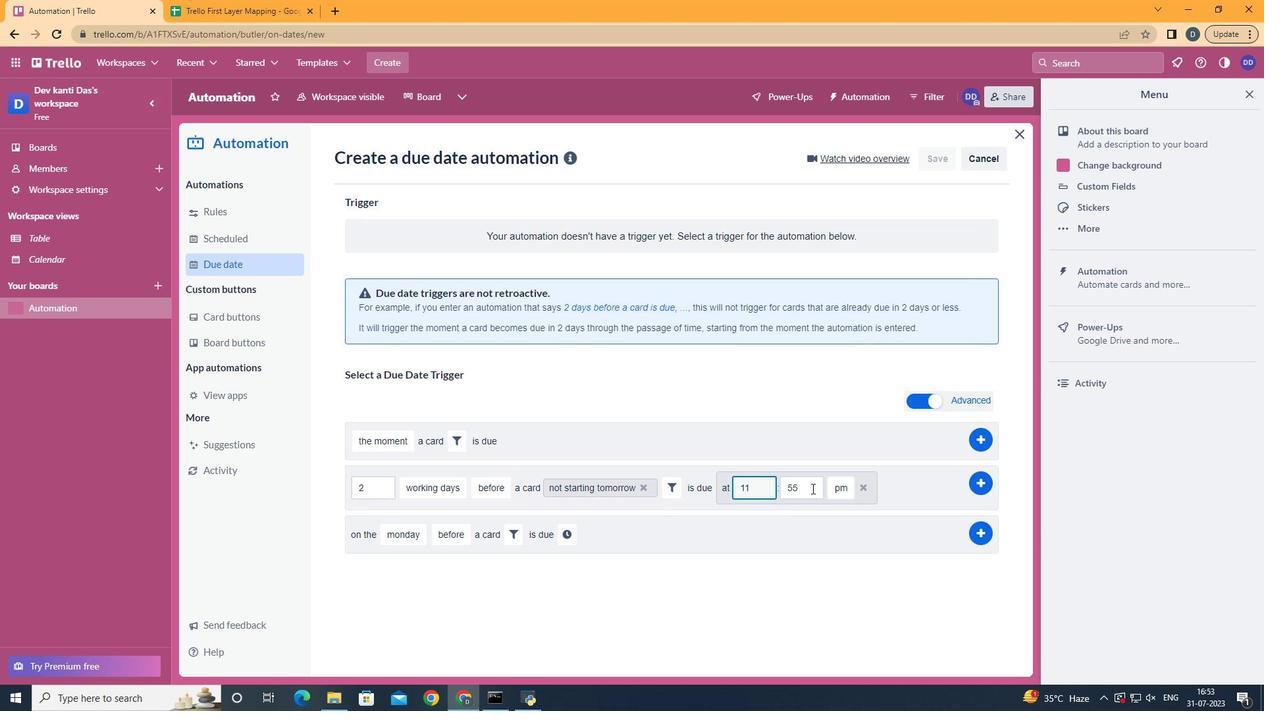 
Action: Key pressed <Key.backspace><Key.backspace>00
Screenshot: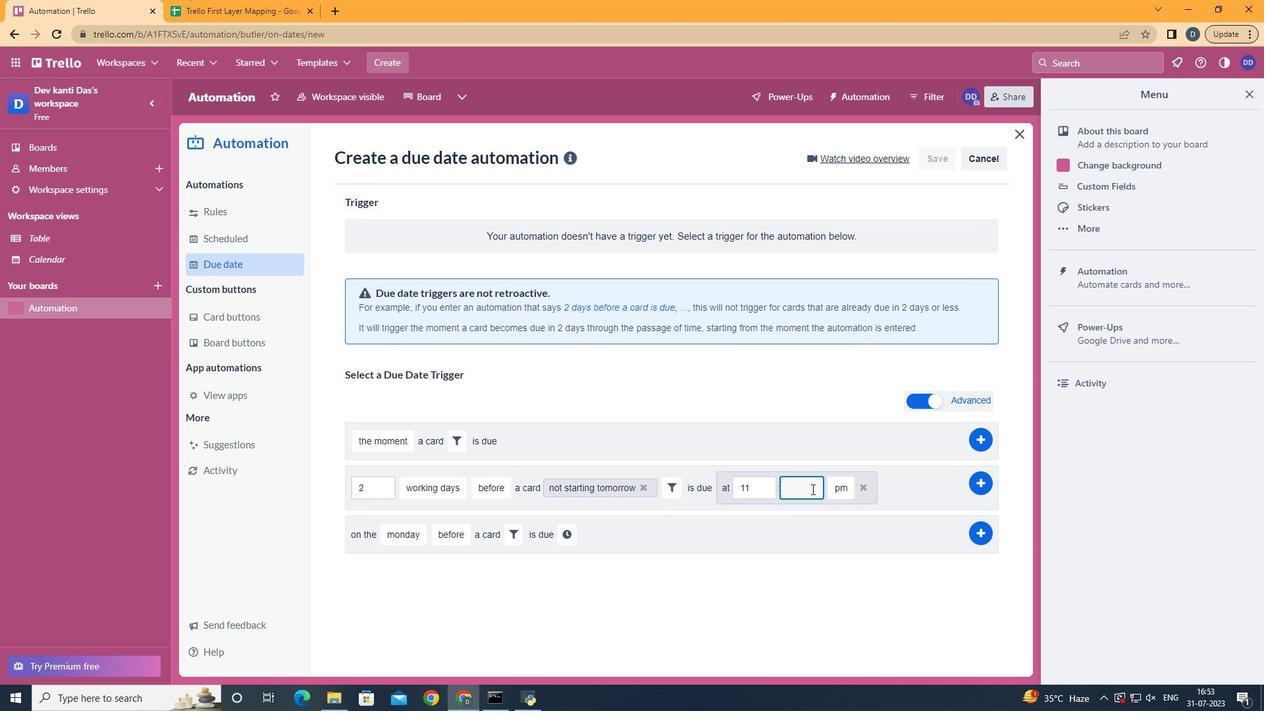 
Action: Mouse moved to (848, 508)
Screenshot: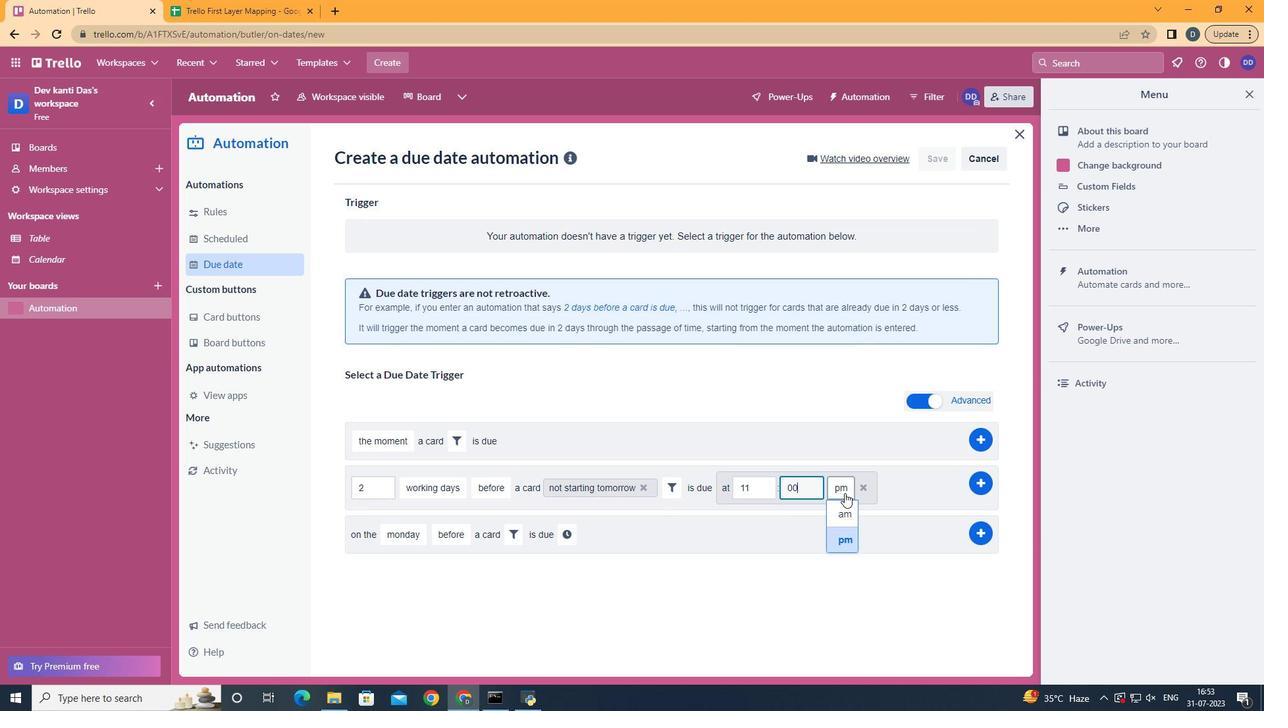 
Action: Mouse pressed left at (848, 508)
Screenshot: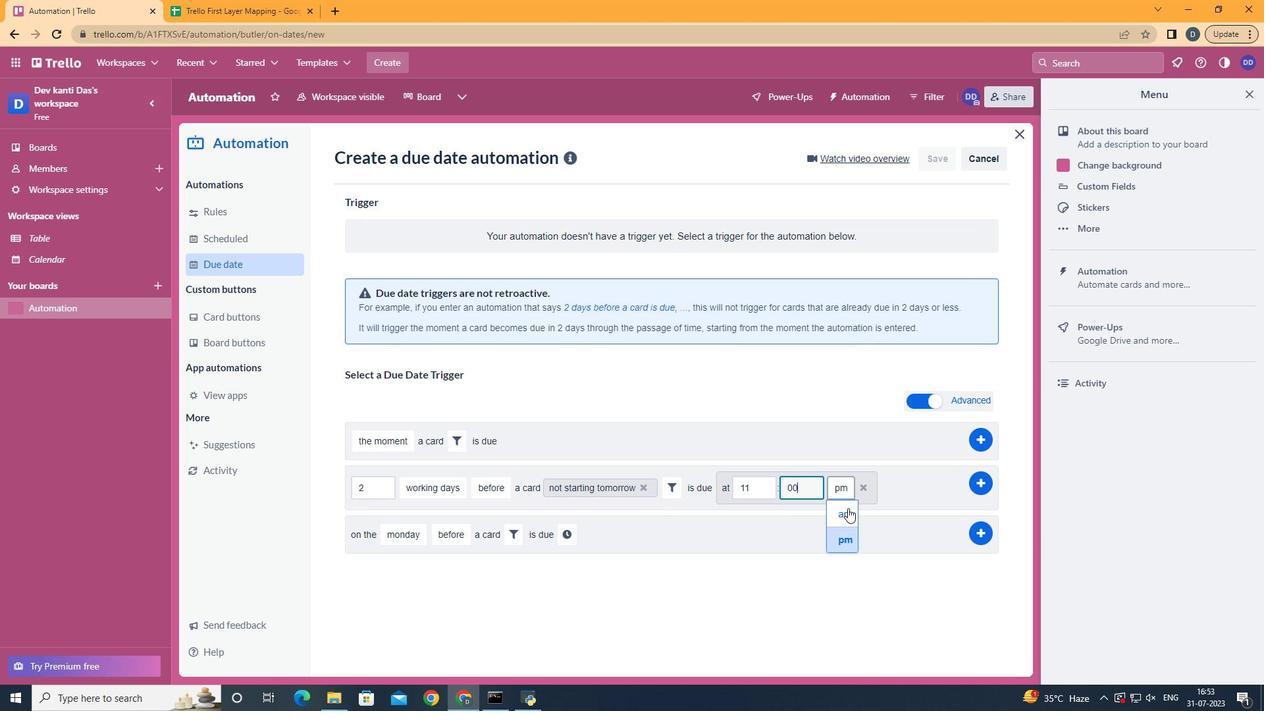 
Action: Mouse moved to (982, 484)
Screenshot: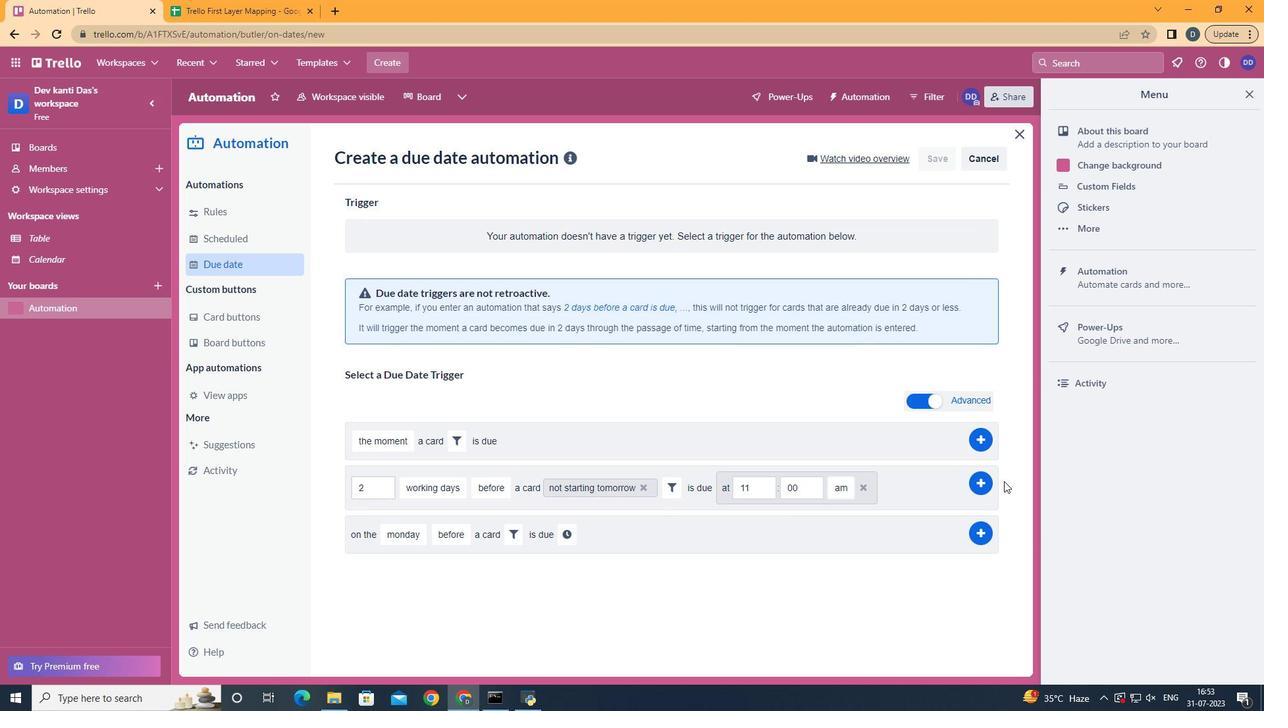 
Action: Mouse pressed left at (982, 484)
Screenshot: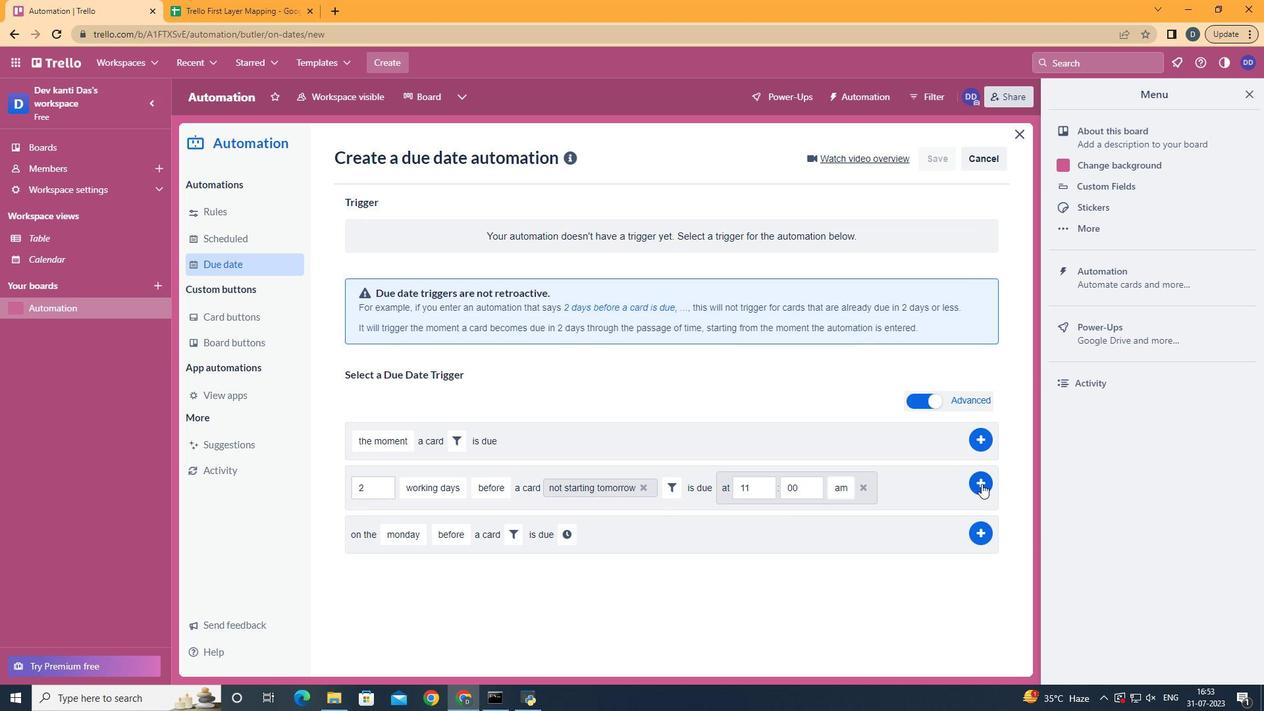 
Action: Mouse moved to (686, 341)
Screenshot: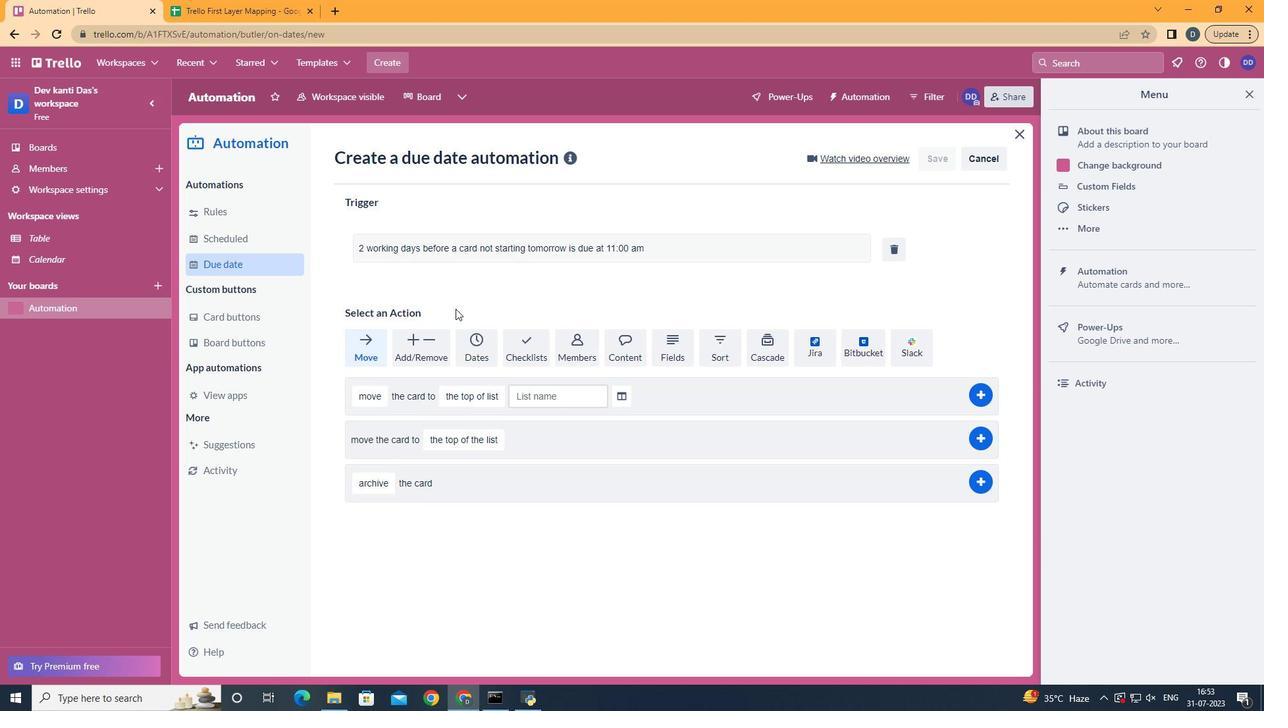 
